 Task: Create a sub task Release to Production / Go Live for the task  Create a new online platform for online personal styling services in the project BitSoft , assign it to team member softage.4@softage.net and update the status of the sub task to  Completed , set the priority of the sub task to High
Action: Mouse moved to (609, 434)
Screenshot: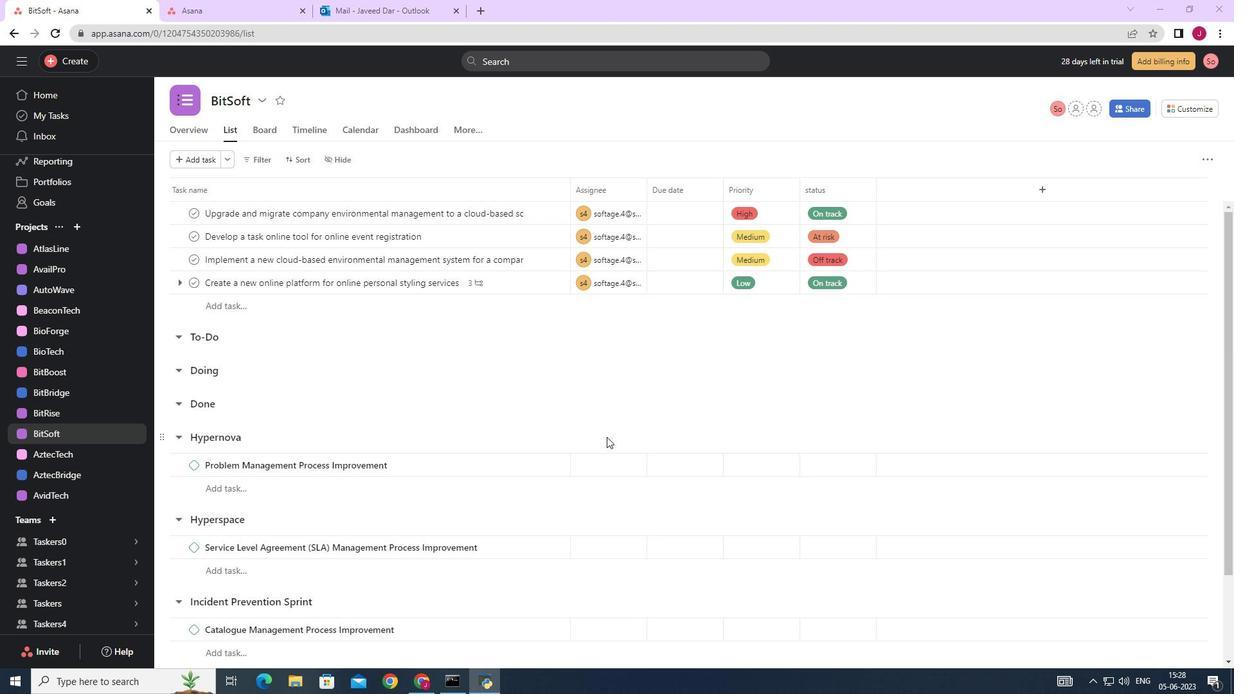 
Action: Mouse scrolled (609, 434) with delta (0, 0)
Screenshot: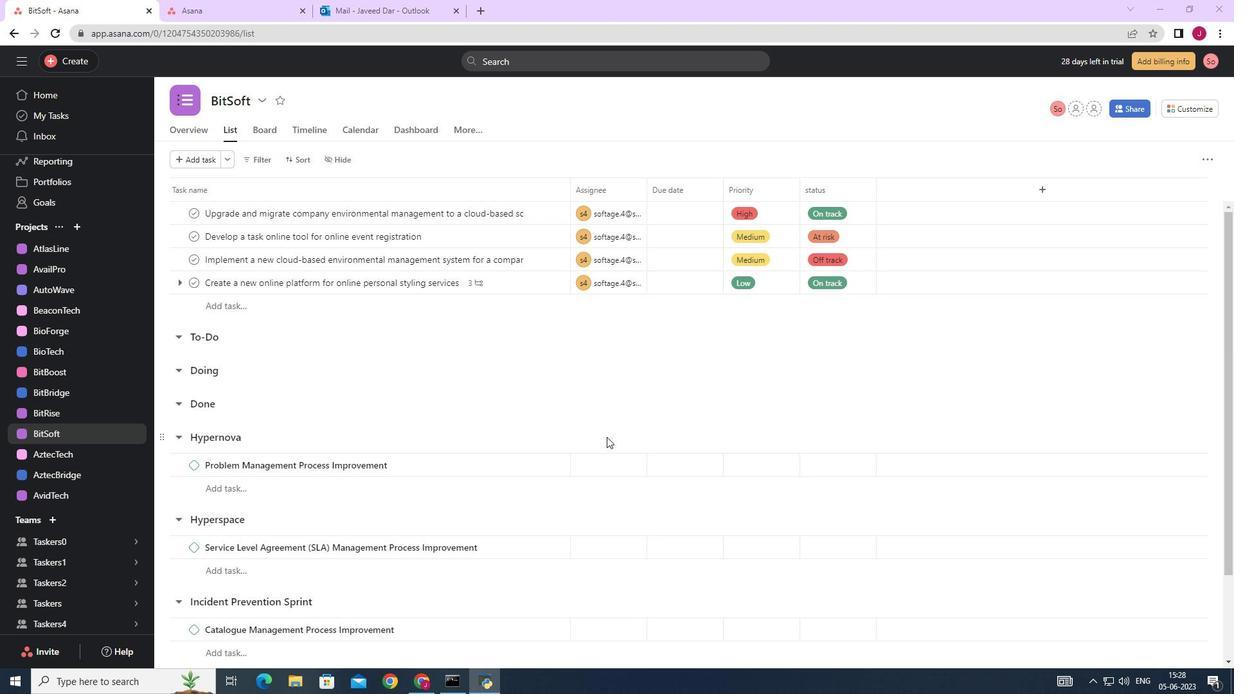 
Action: Mouse scrolled (609, 434) with delta (0, 0)
Screenshot: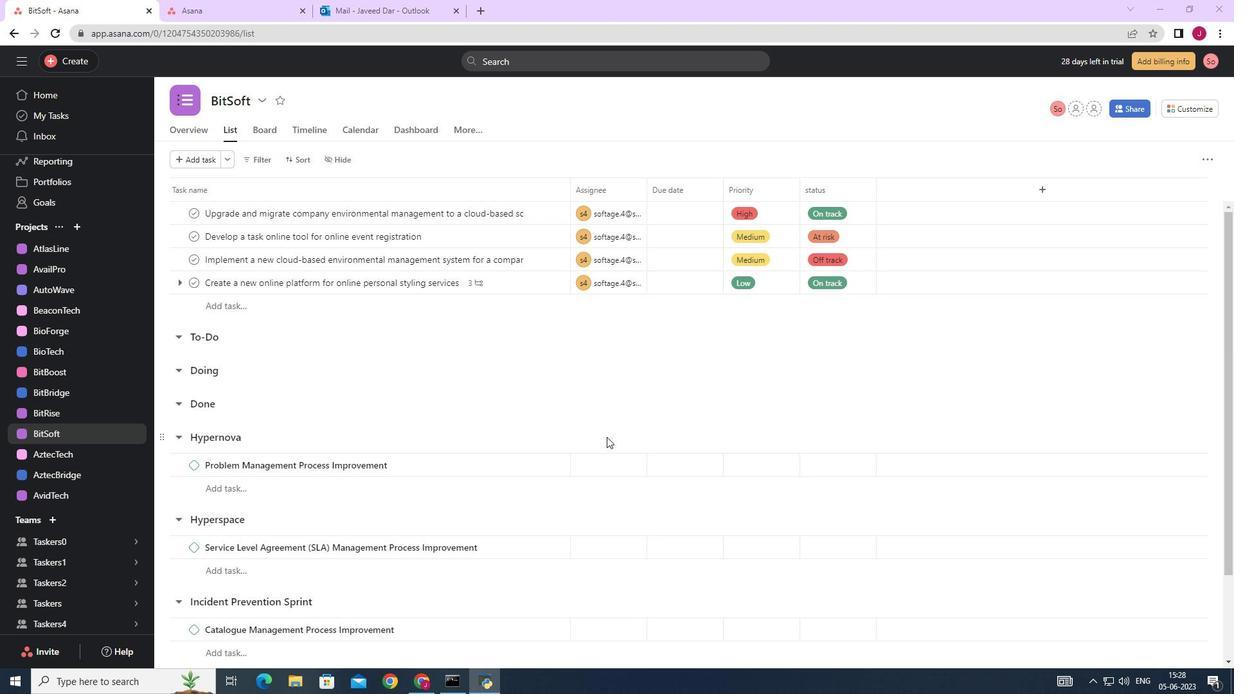 
Action: Mouse scrolled (609, 434) with delta (0, 0)
Screenshot: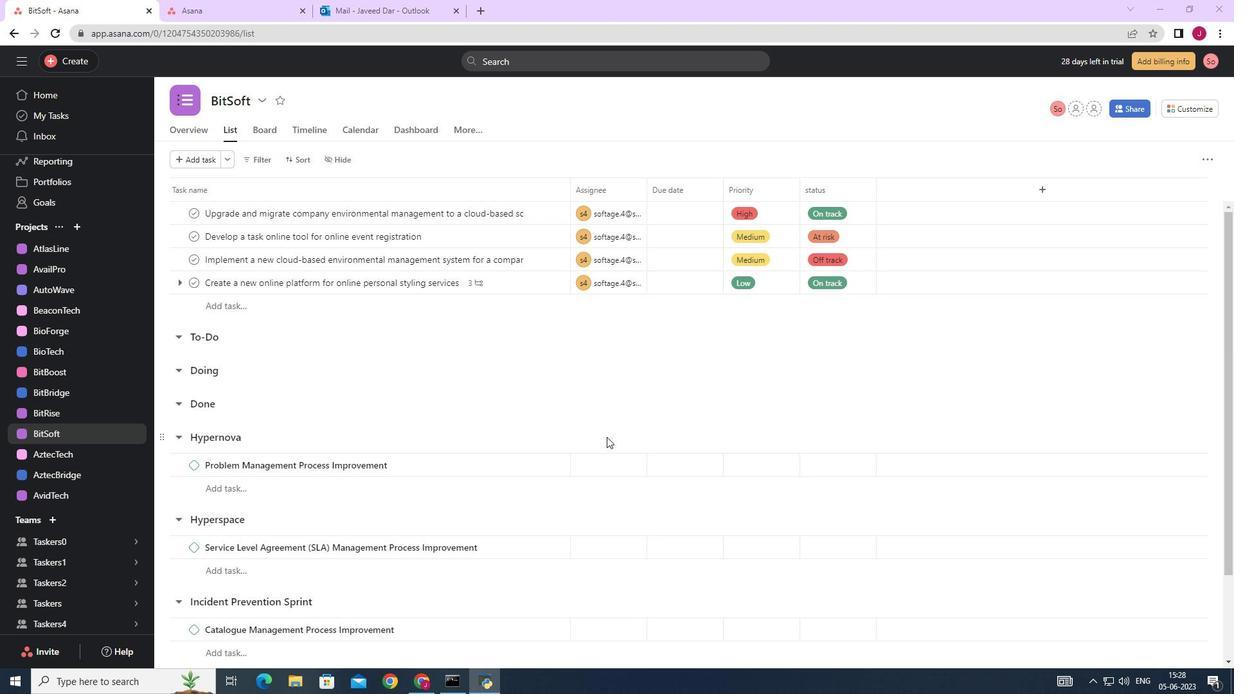 
Action: Mouse scrolled (609, 434) with delta (0, 0)
Screenshot: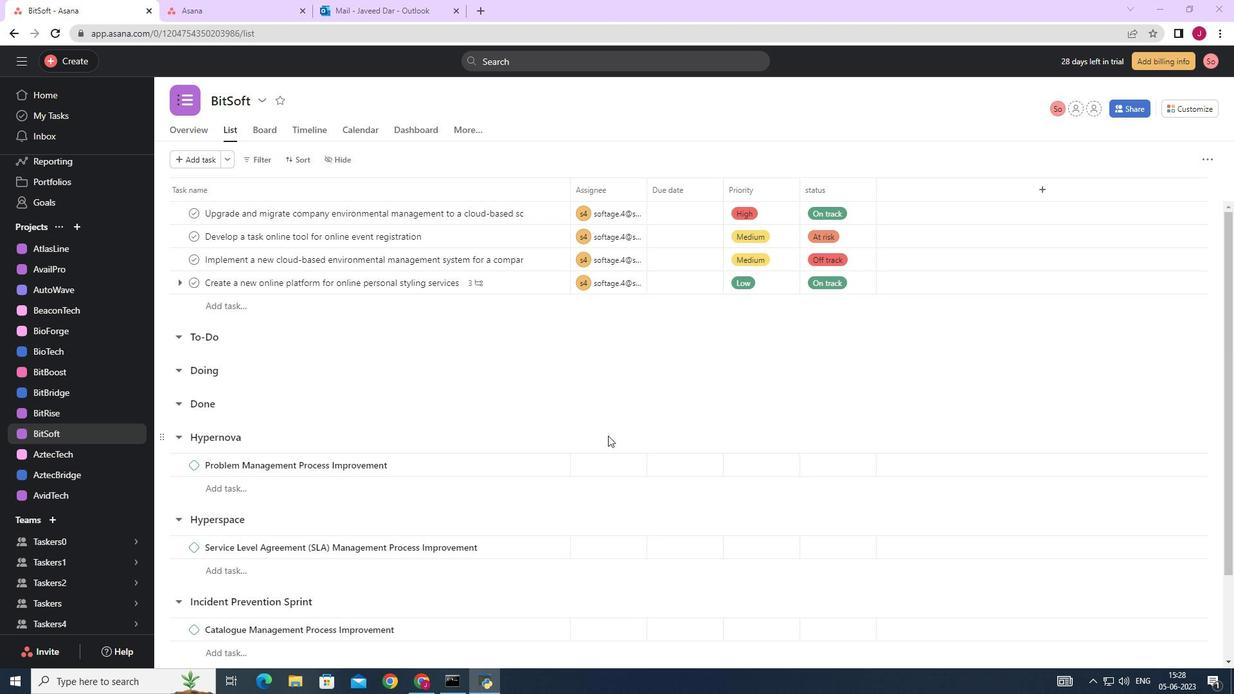 
Action: Mouse moved to (604, 430)
Screenshot: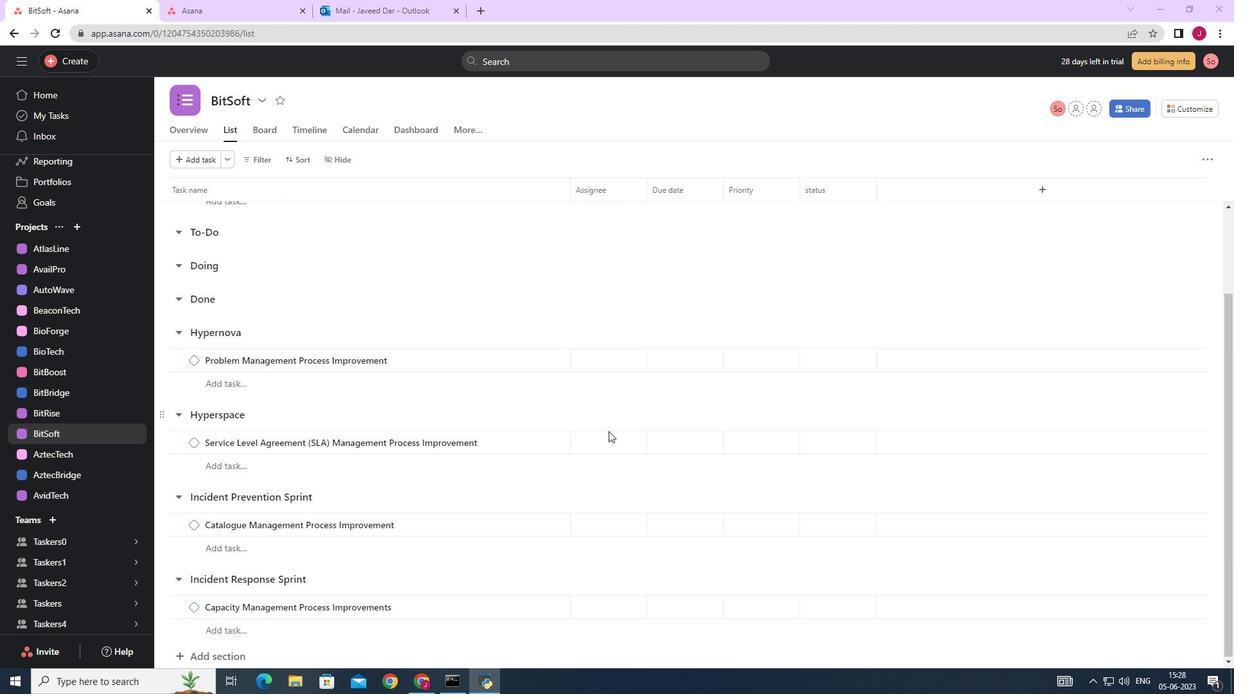 
Action: Mouse scrolled (604, 430) with delta (0, 0)
Screenshot: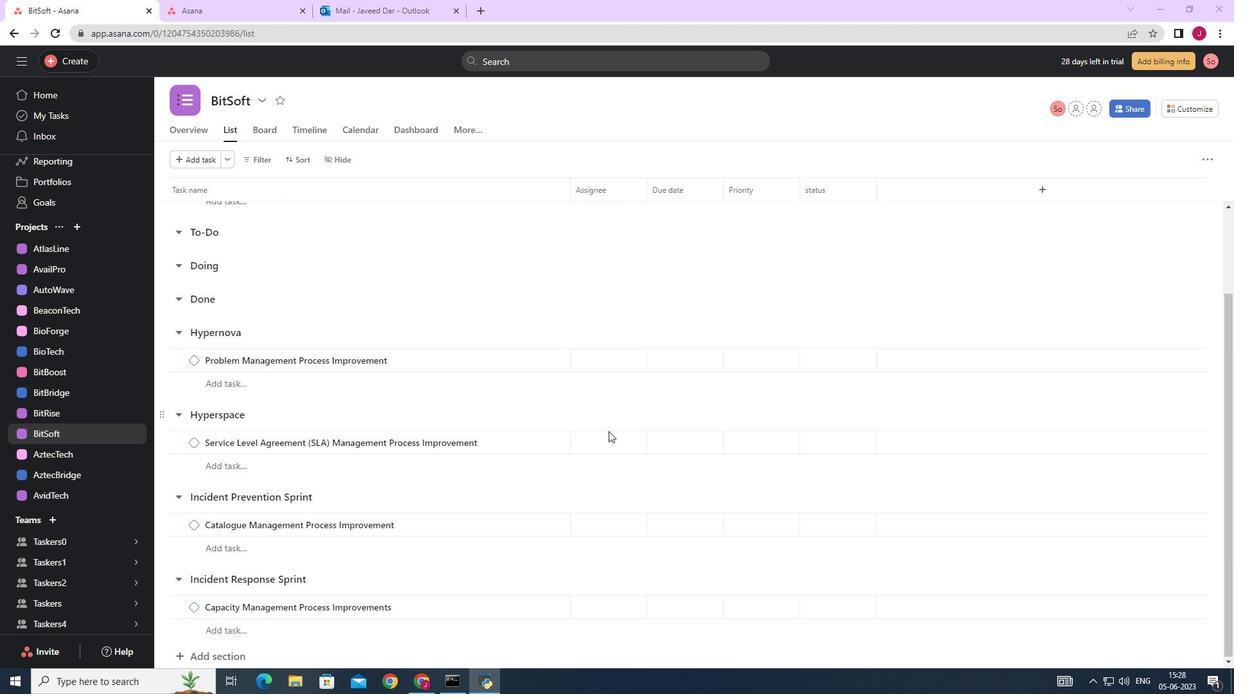 
Action: Mouse moved to (603, 430)
Screenshot: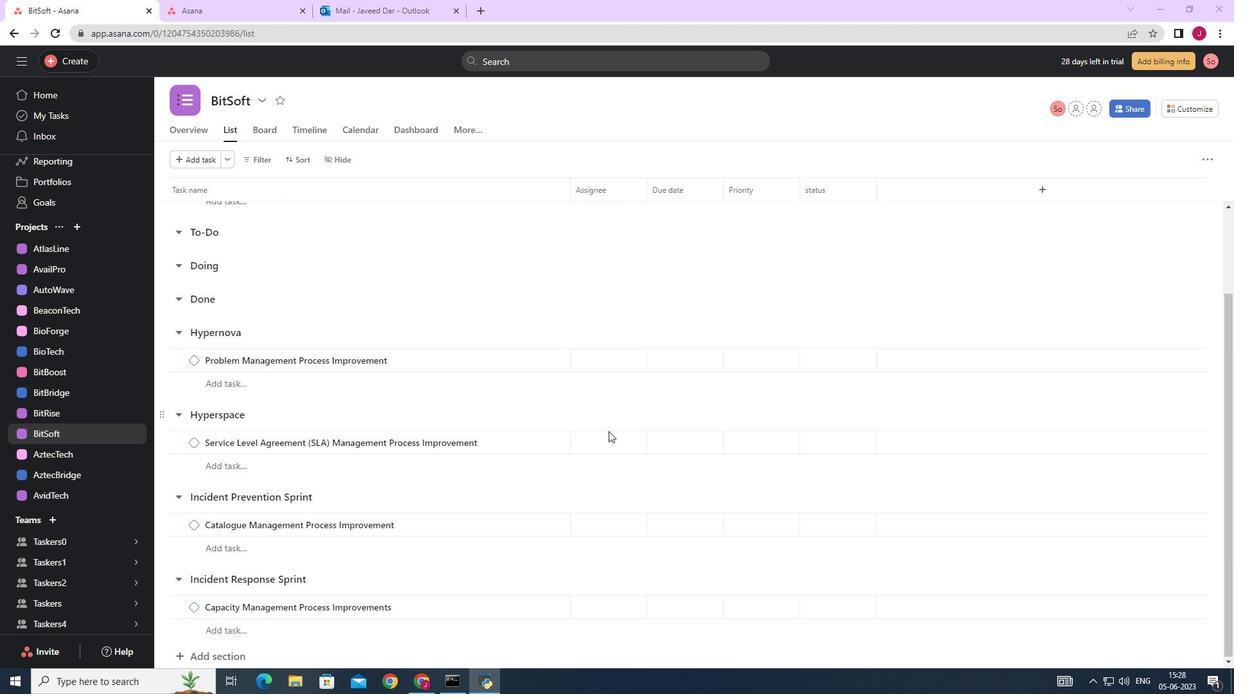 
Action: Mouse scrolled (603, 430) with delta (0, 0)
Screenshot: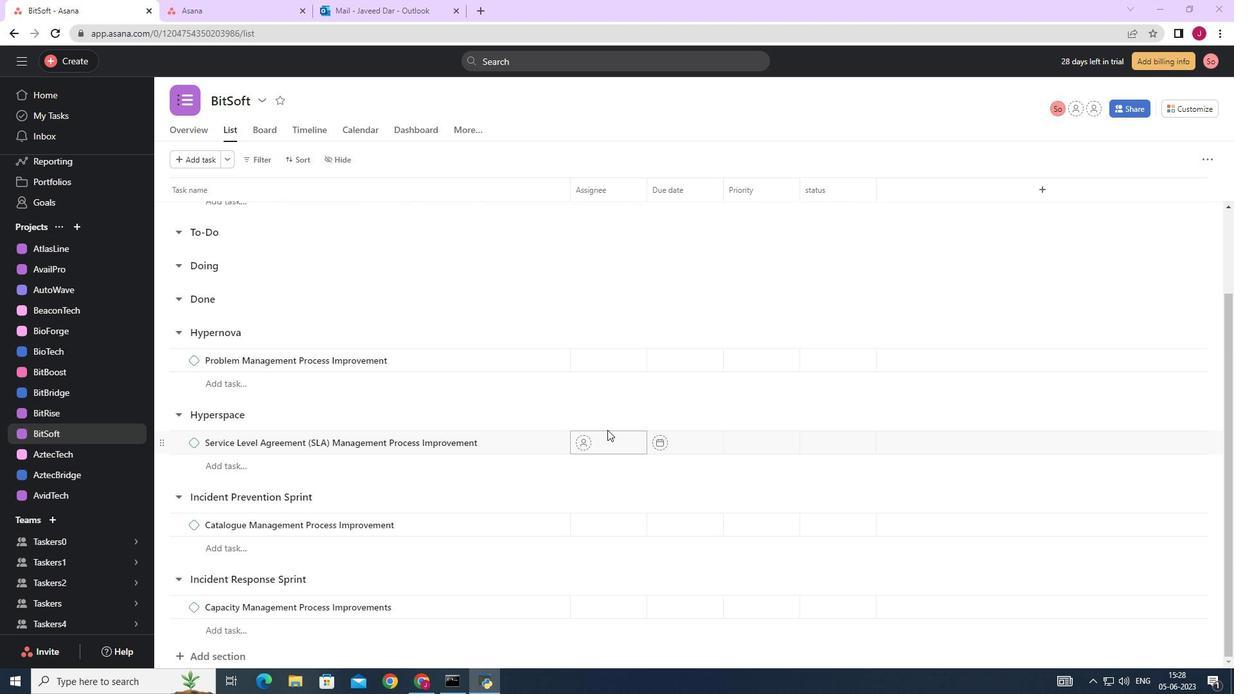 
Action: Mouse moved to (602, 429)
Screenshot: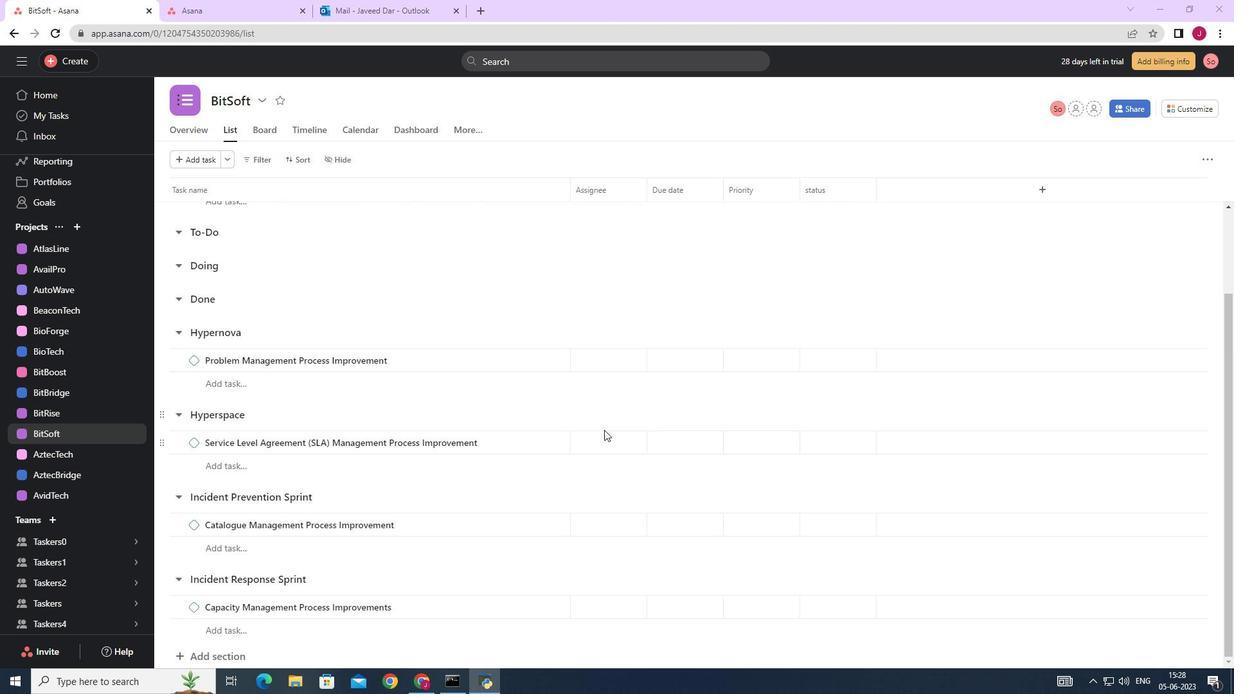 
Action: Mouse scrolled (603, 430) with delta (0, 0)
Screenshot: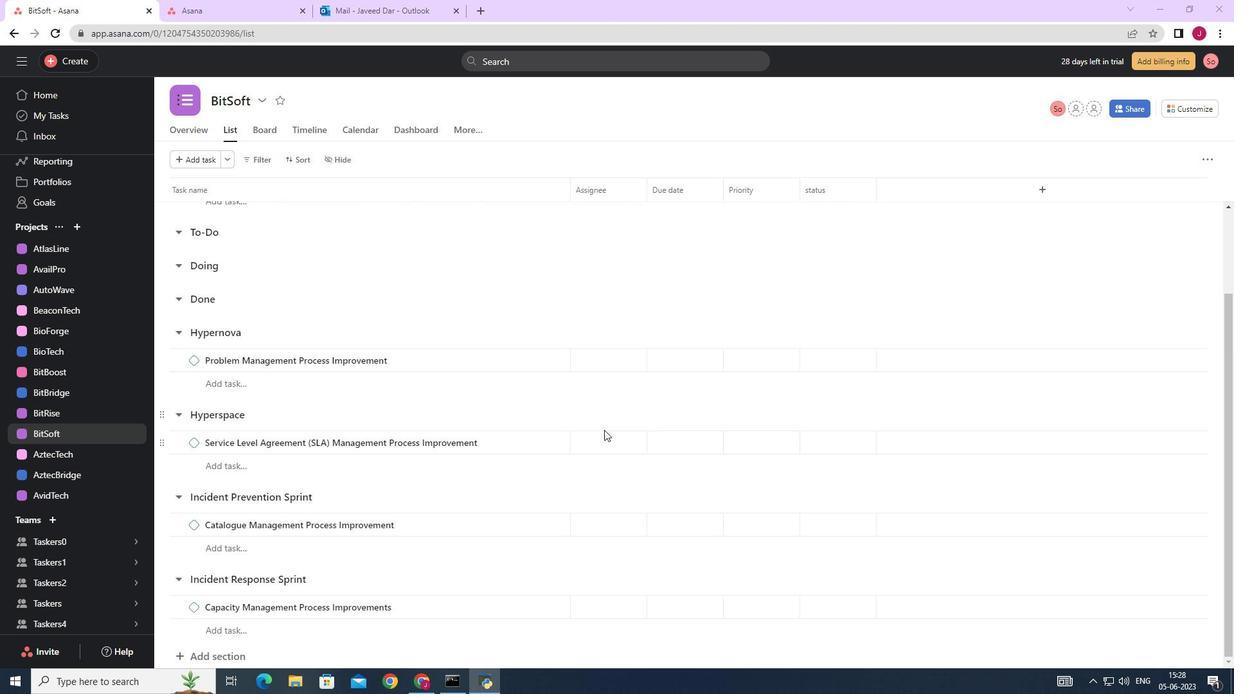 
Action: Mouse moved to (599, 425)
Screenshot: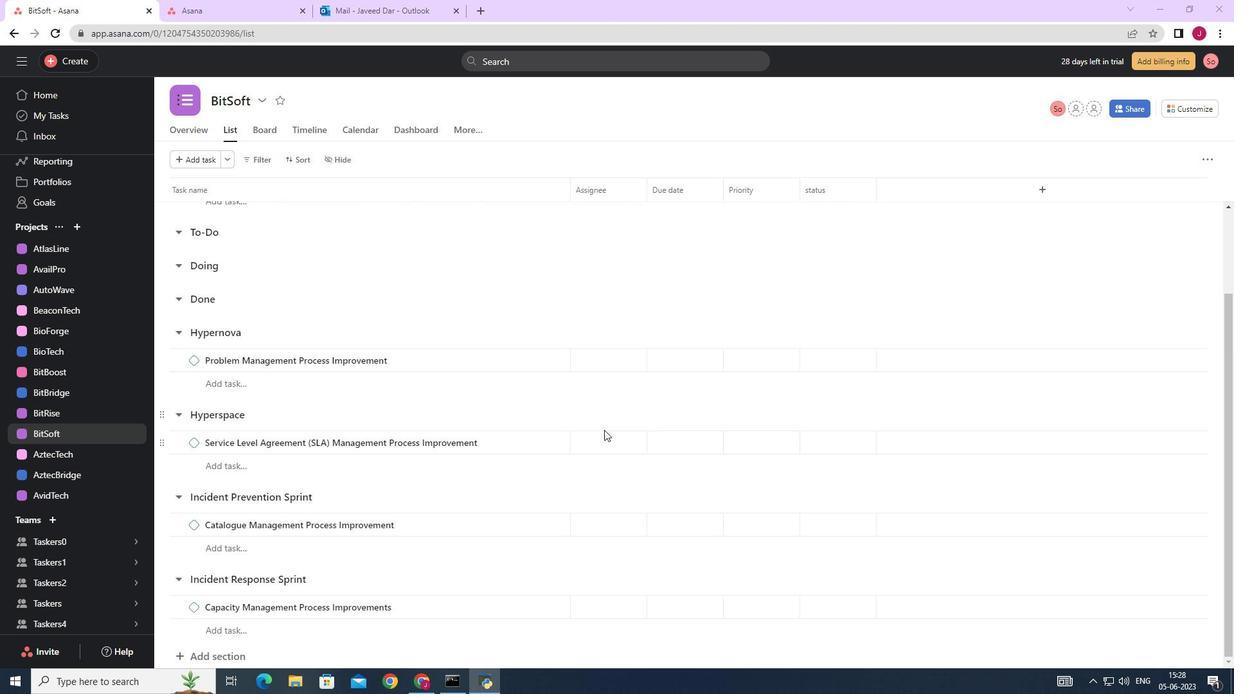 
Action: Mouse scrolled (600, 428) with delta (0, 0)
Screenshot: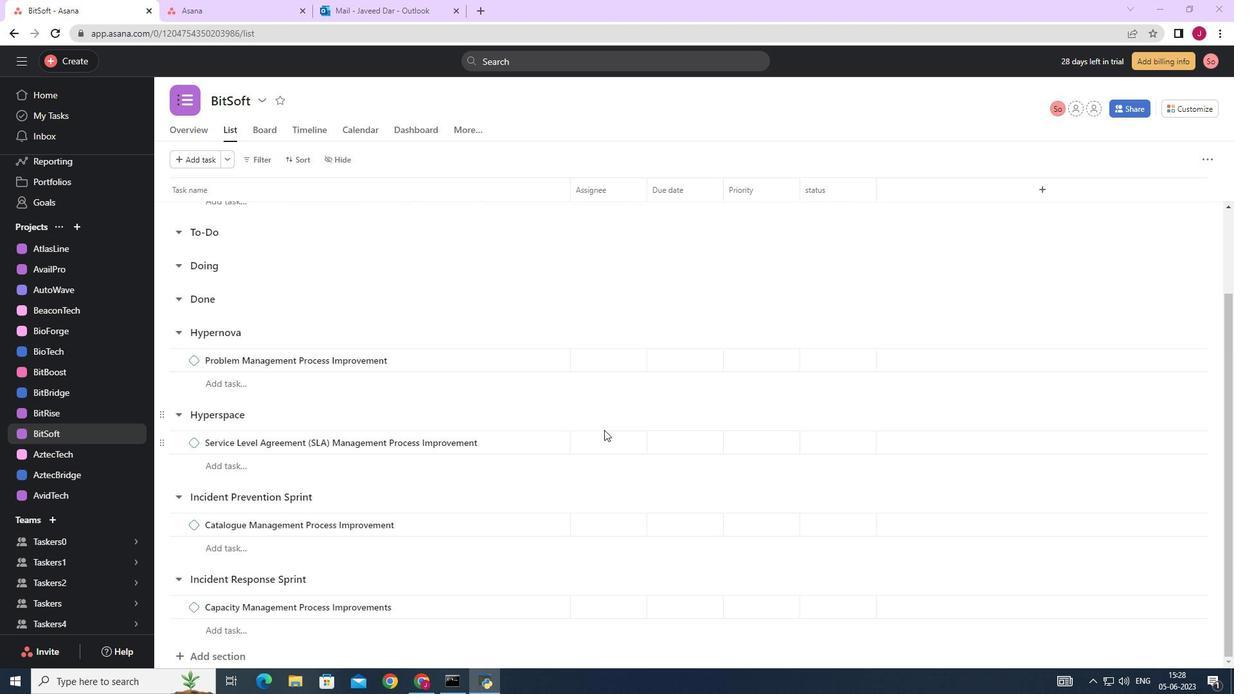 
Action: Mouse moved to (518, 281)
Screenshot: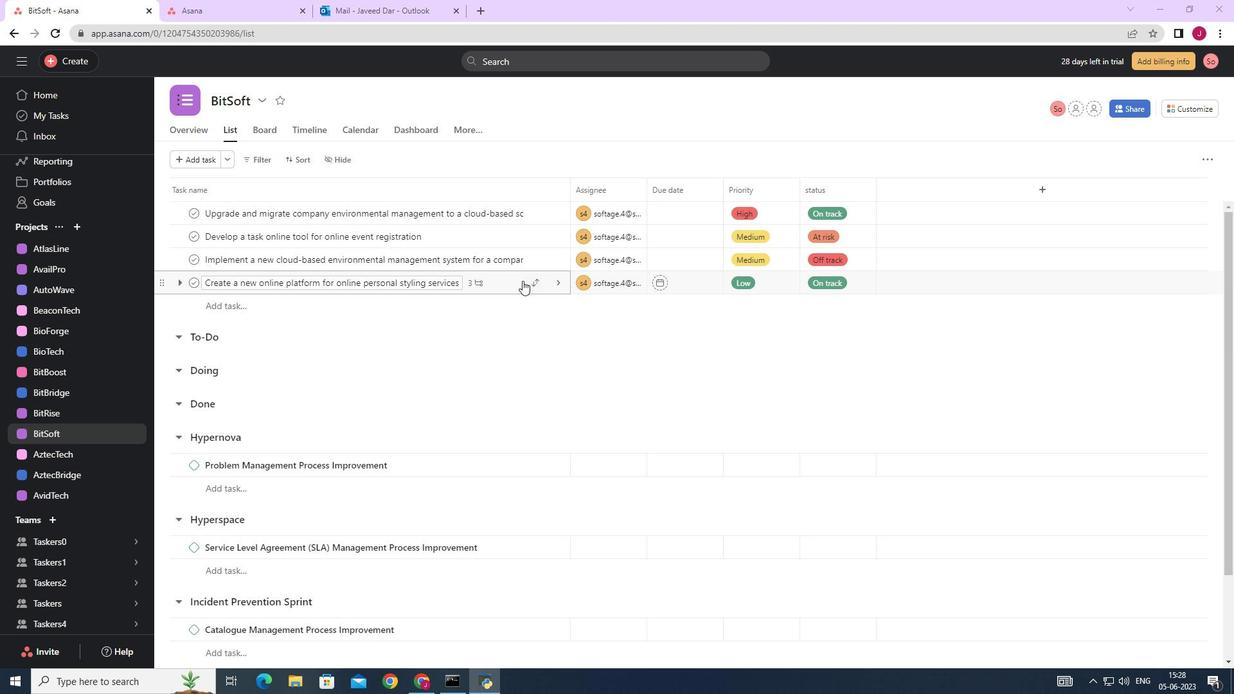 
Action: Mouse pressed left at (518, 281)
Screenshot: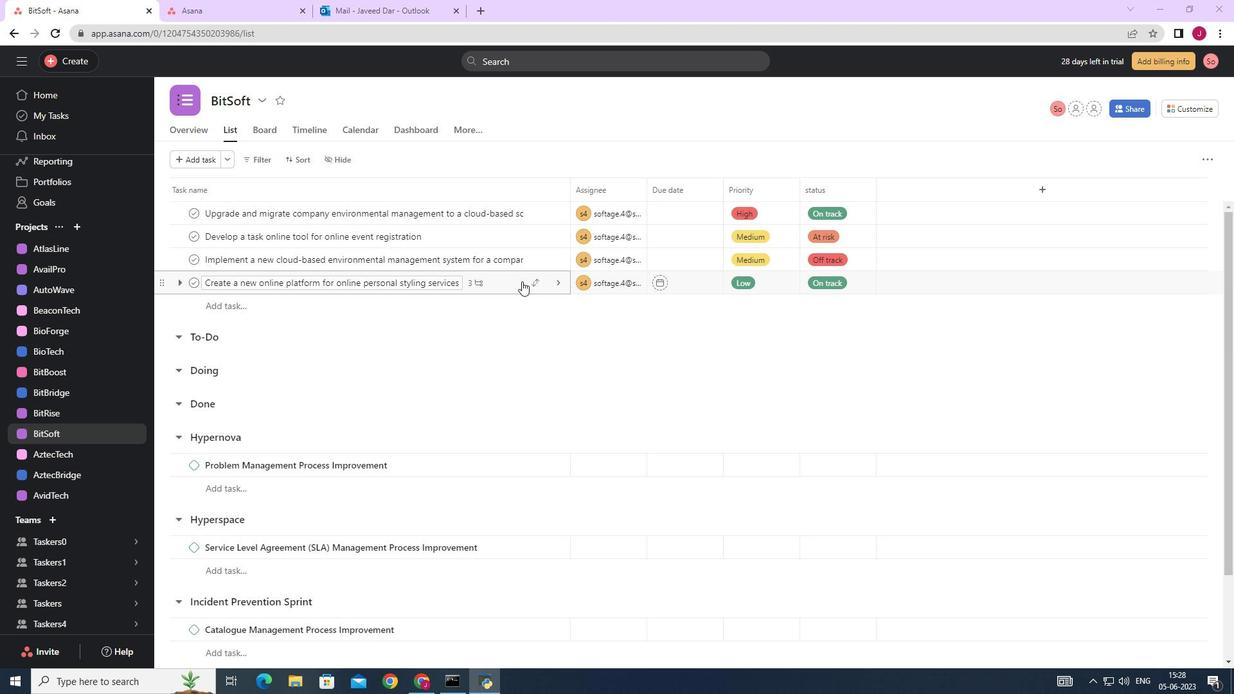 
Action: Mouse moved to (923, 467)
Screenshot: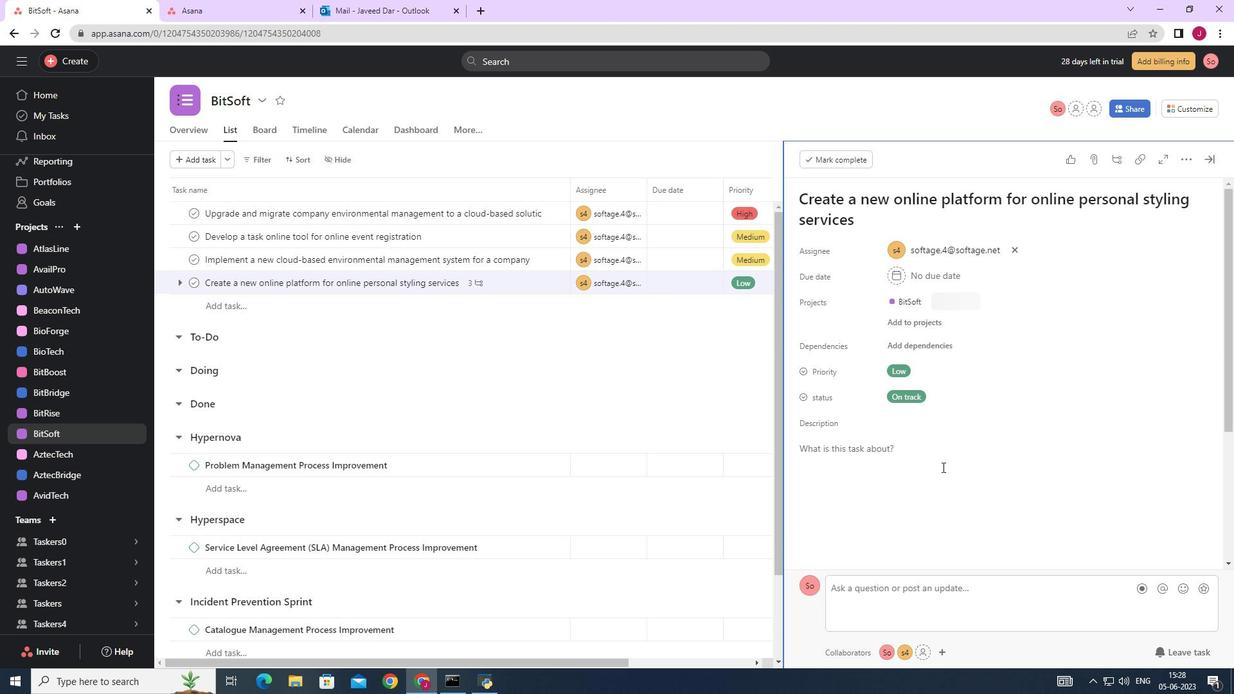 
Action: Mouse scrolled (924, 466) with delta (0, 0)
Screenshot: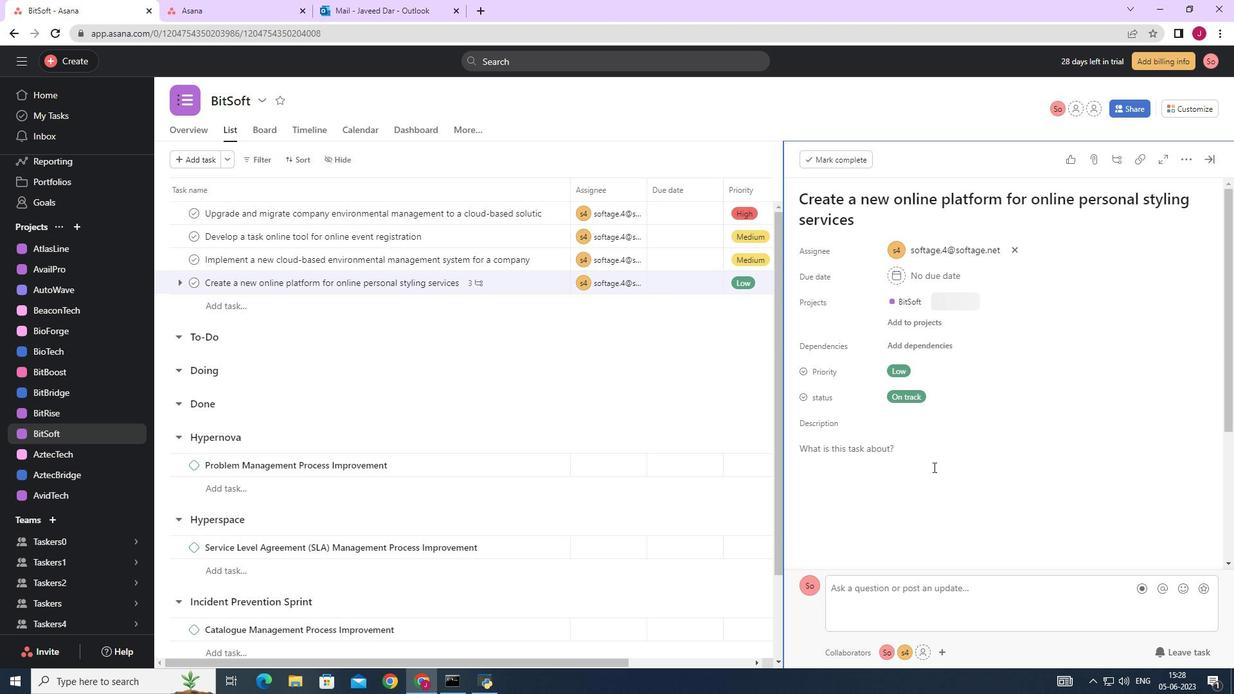 
Action: Mouse moved to (922, 467)
Screenshot: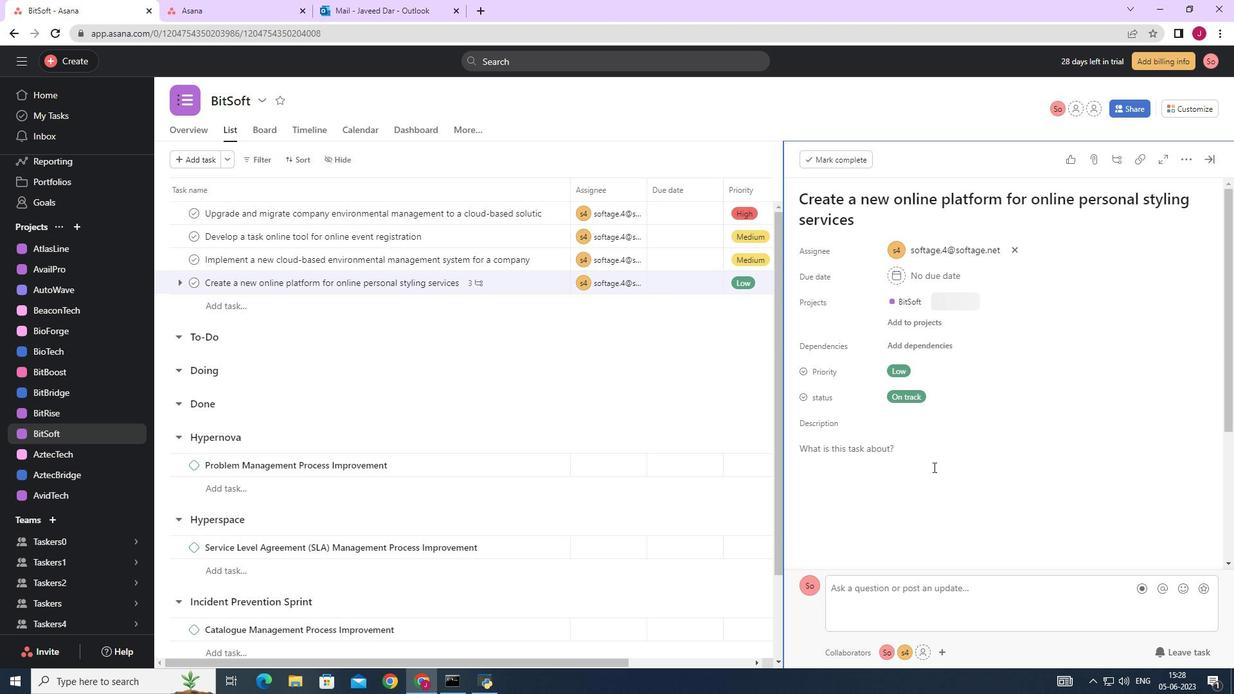 
Action: Mouse scrolled (922, 466) with delta (0, 0)
Screenshot: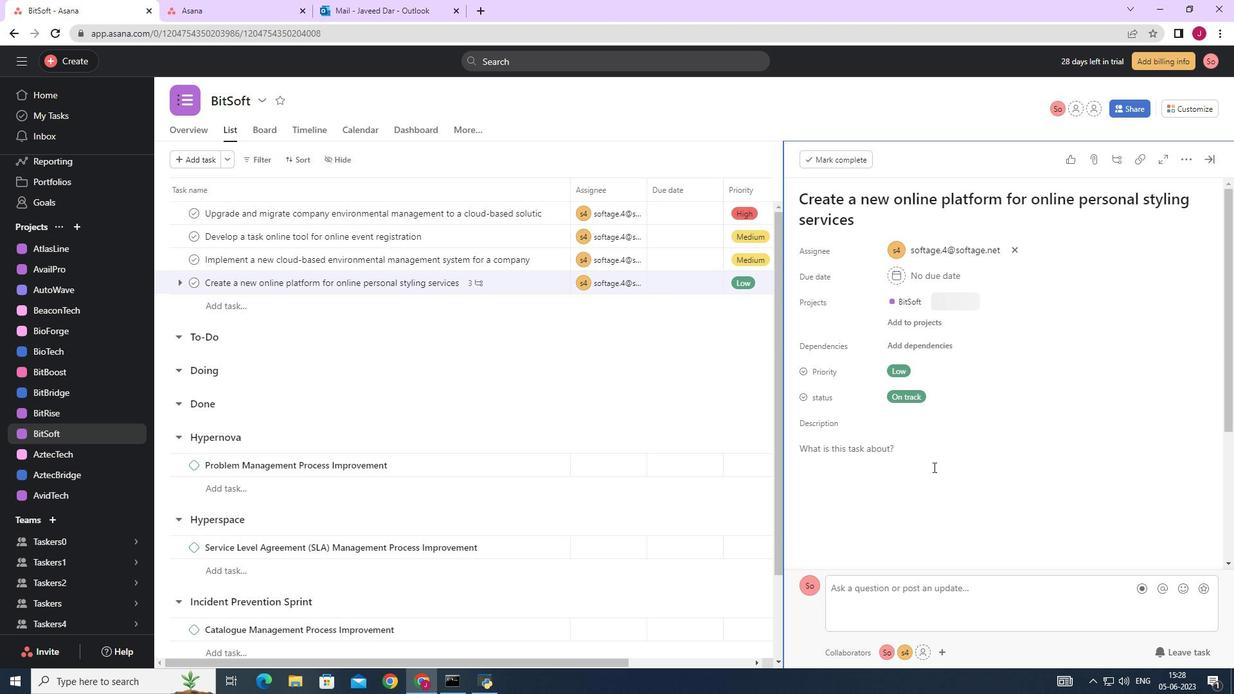 
Action: Mouse scrolled (922, 466) with delta (0, 0)
Screenshot: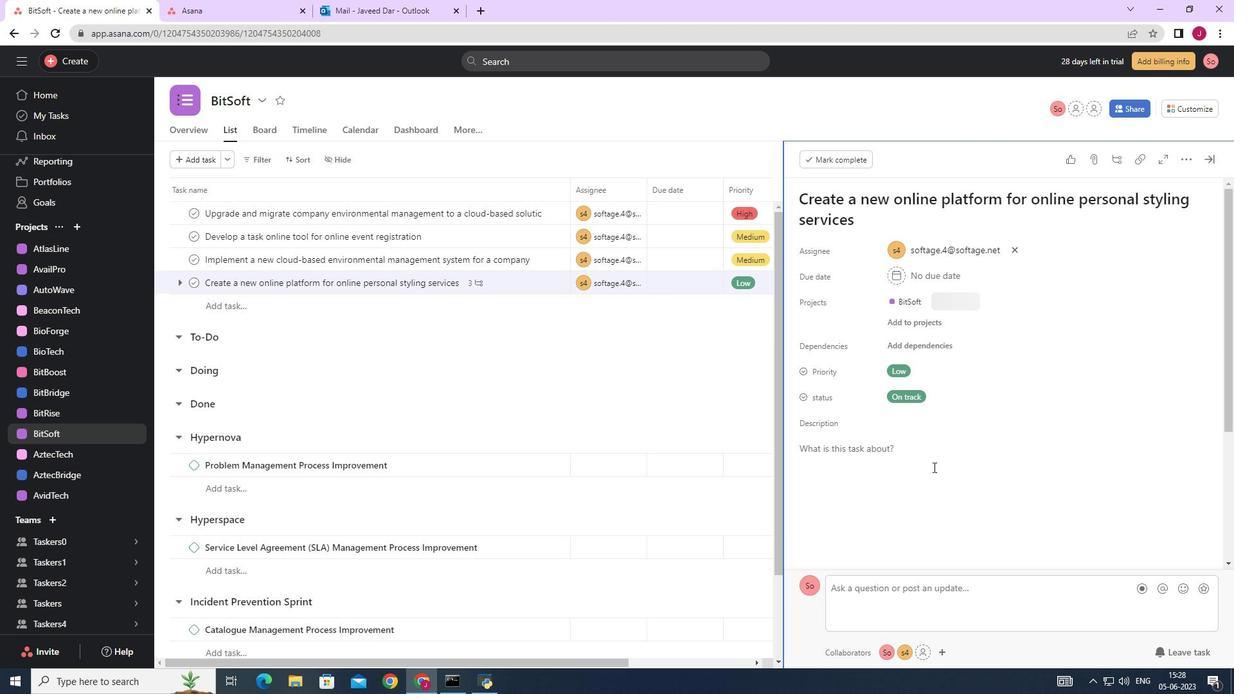 
Action: Mouse scrolled (922, 466) with delta (0, 0)
Screenshot: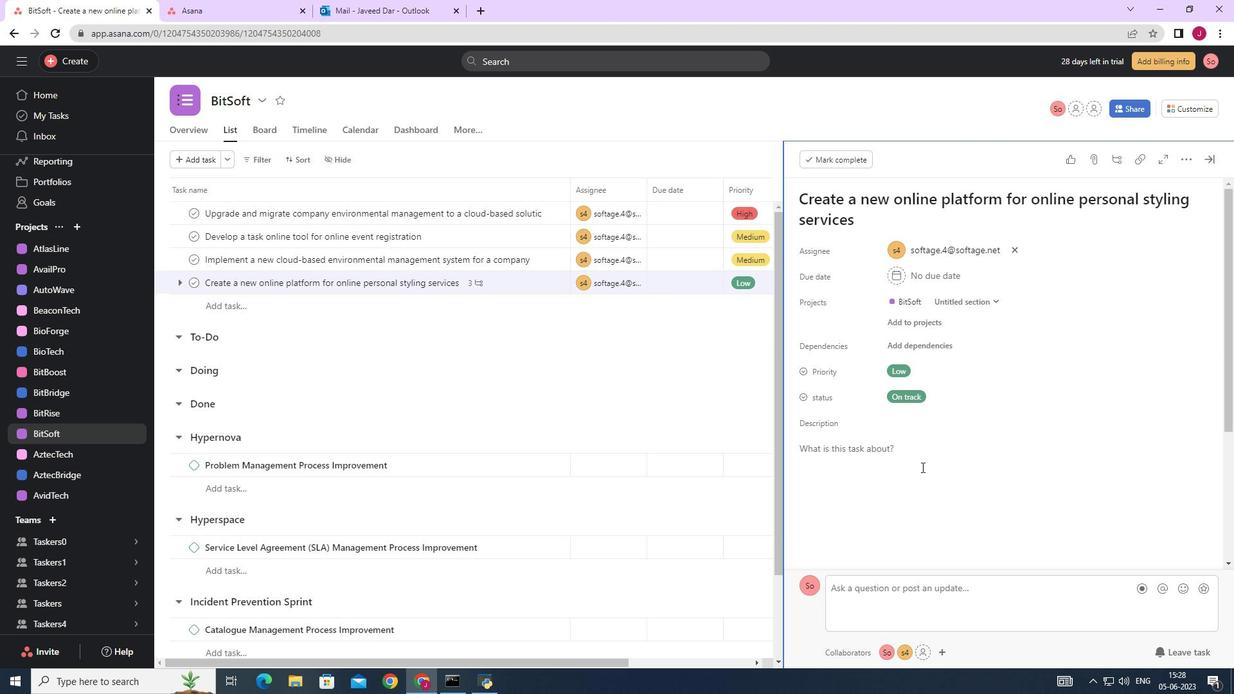 
Action: Mouse moved to (884, 448)
Screenshot: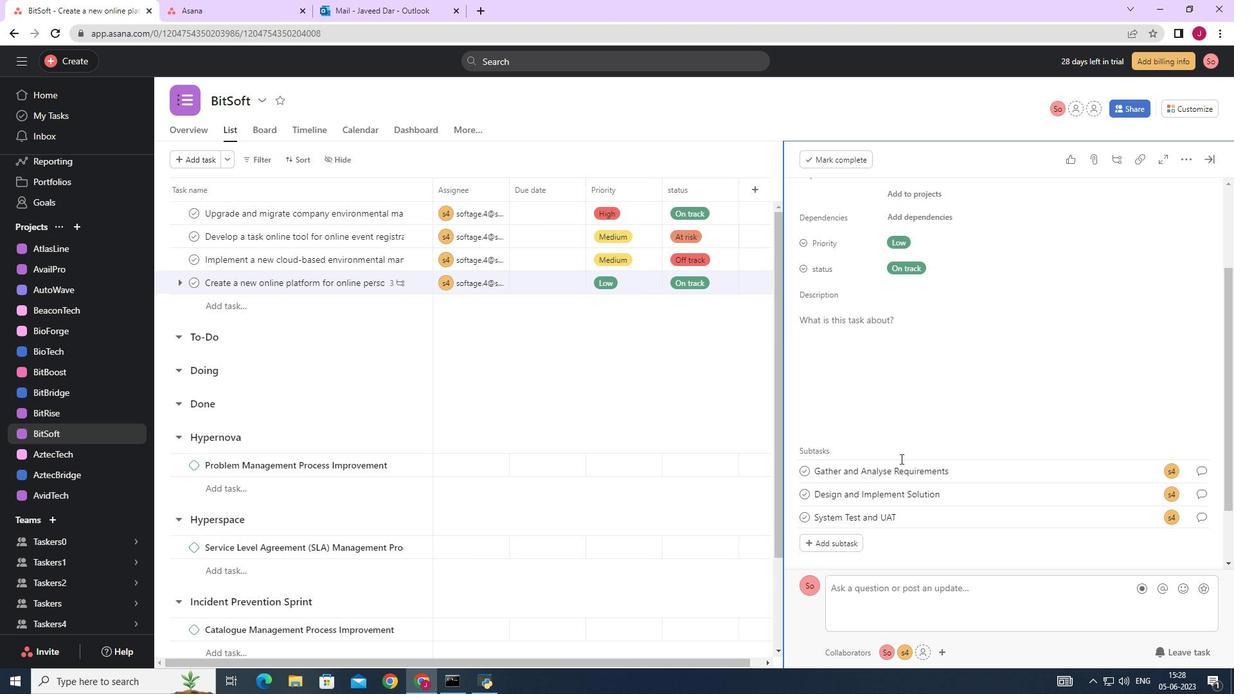 
Action: Mouse scrolled (884, 448) with delta (0, 0)
Screenshot: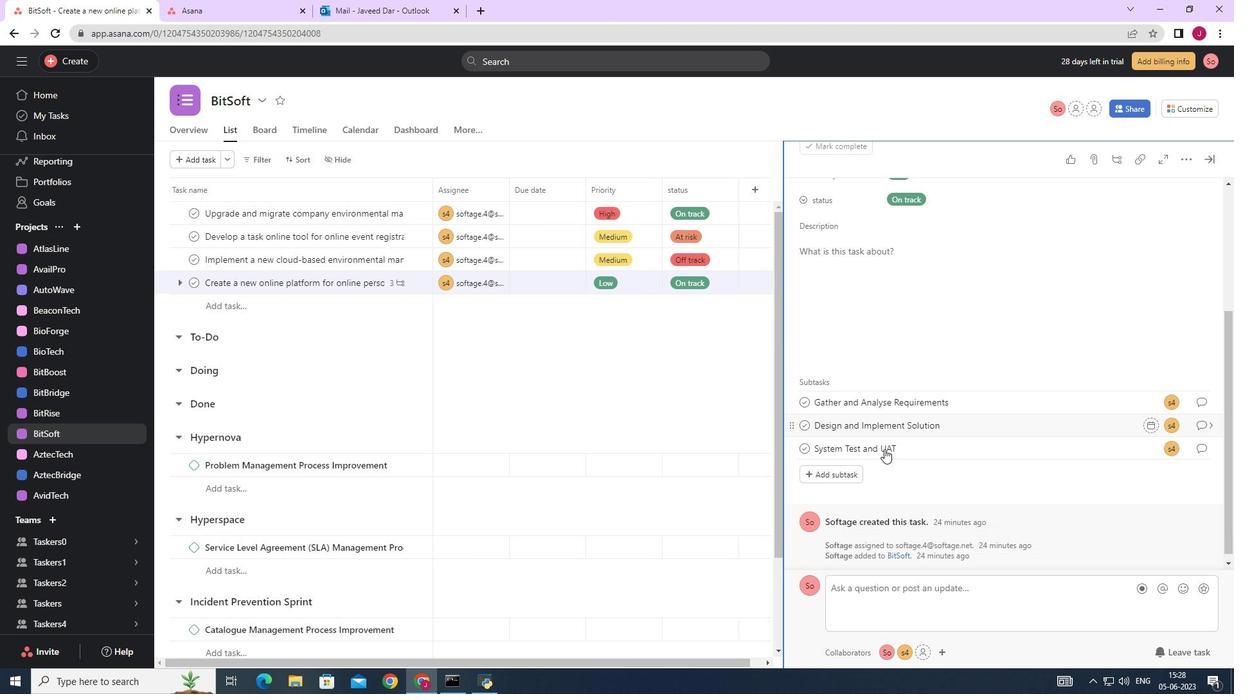 
Action: Mouse scrolled (884, 448) with delta (0, 0)
Screenshot: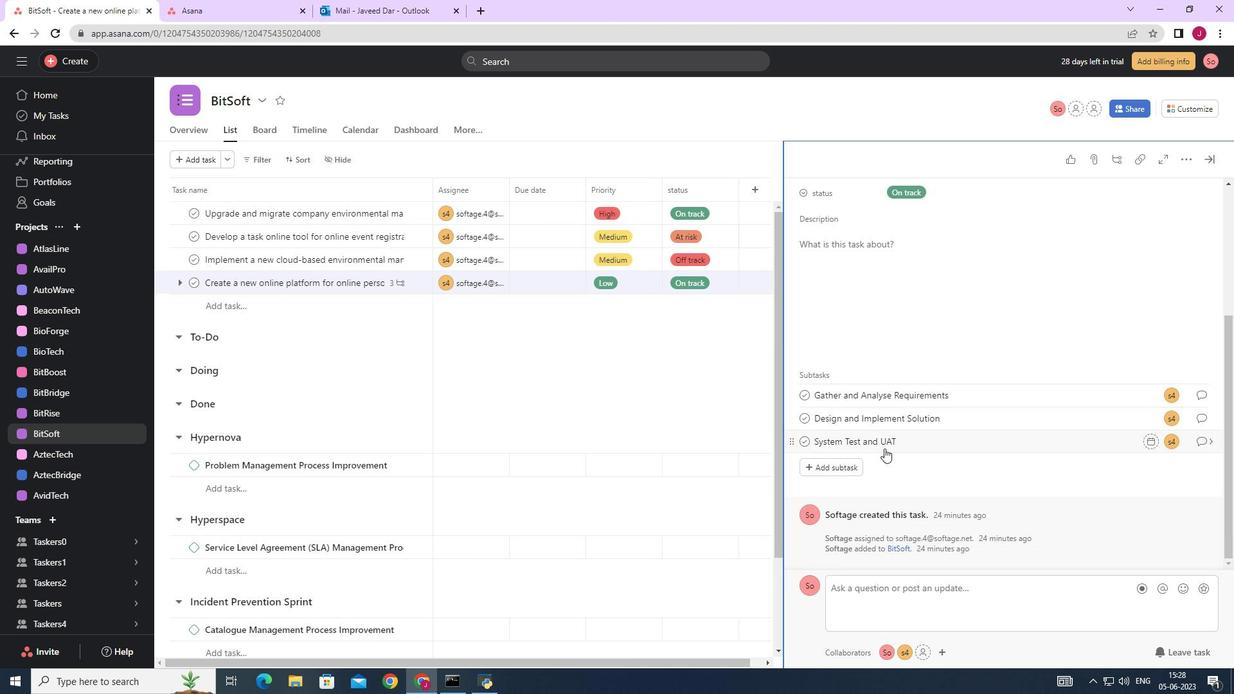 
Action: Mouse scrolled (884, 448) with delta (0, 0)
Screenshot: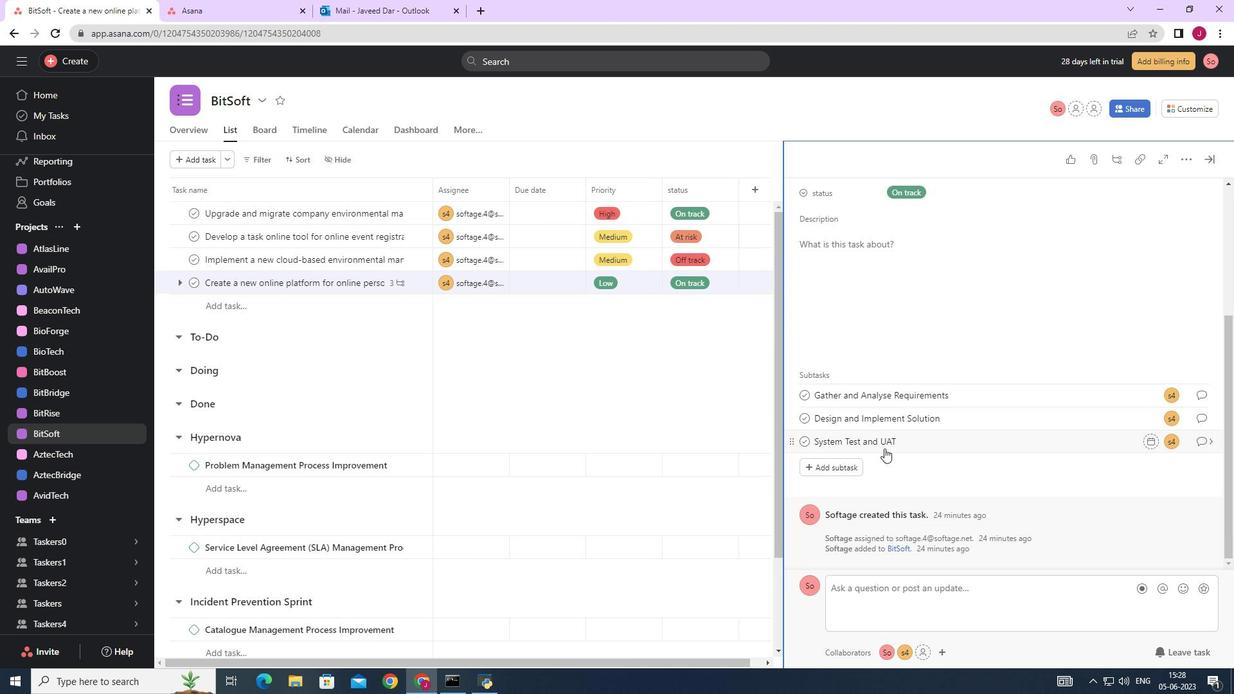 
Action: Mouse moved to (842, 463)
Screenshot: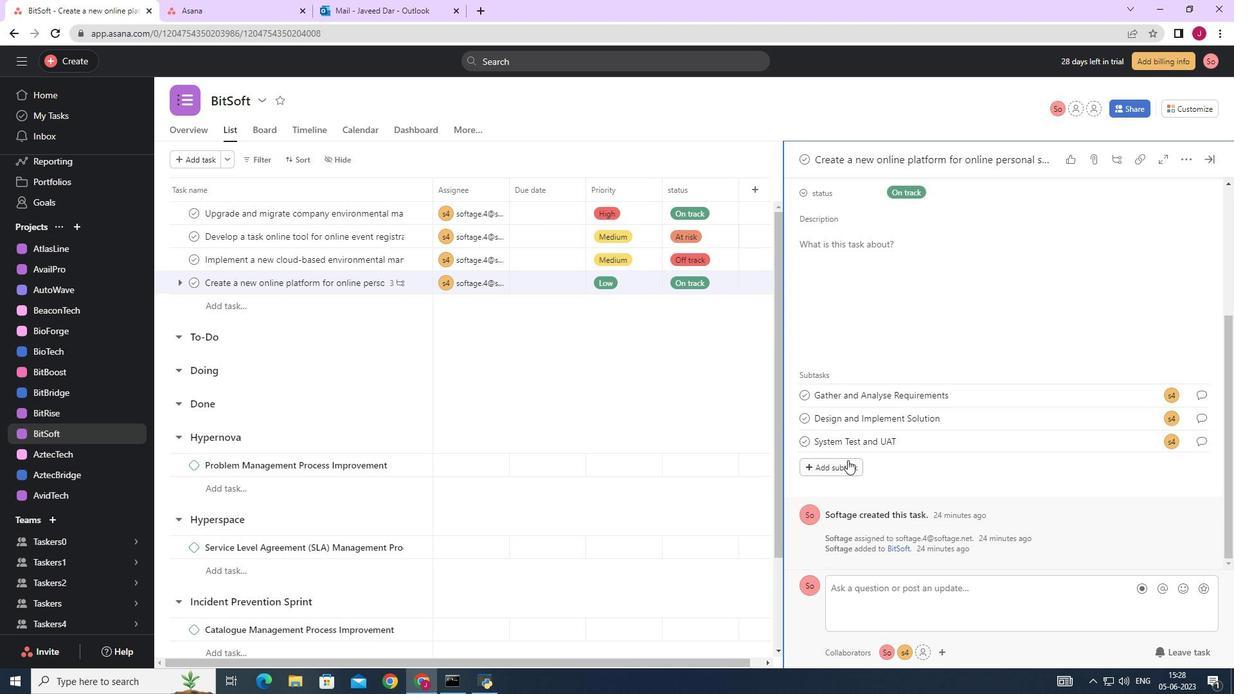
Action: Mouse pressed left at (842, 463)
Screenshot: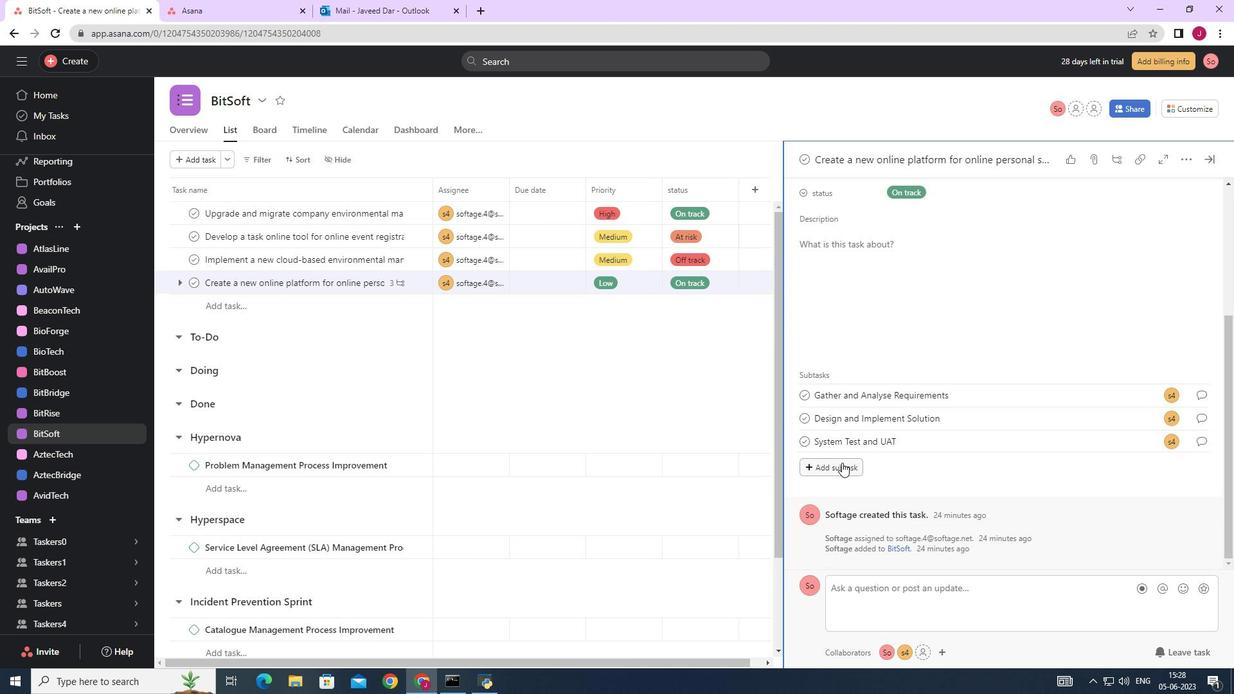 
Action: Mouse moved to (844, 433)
Screenshot: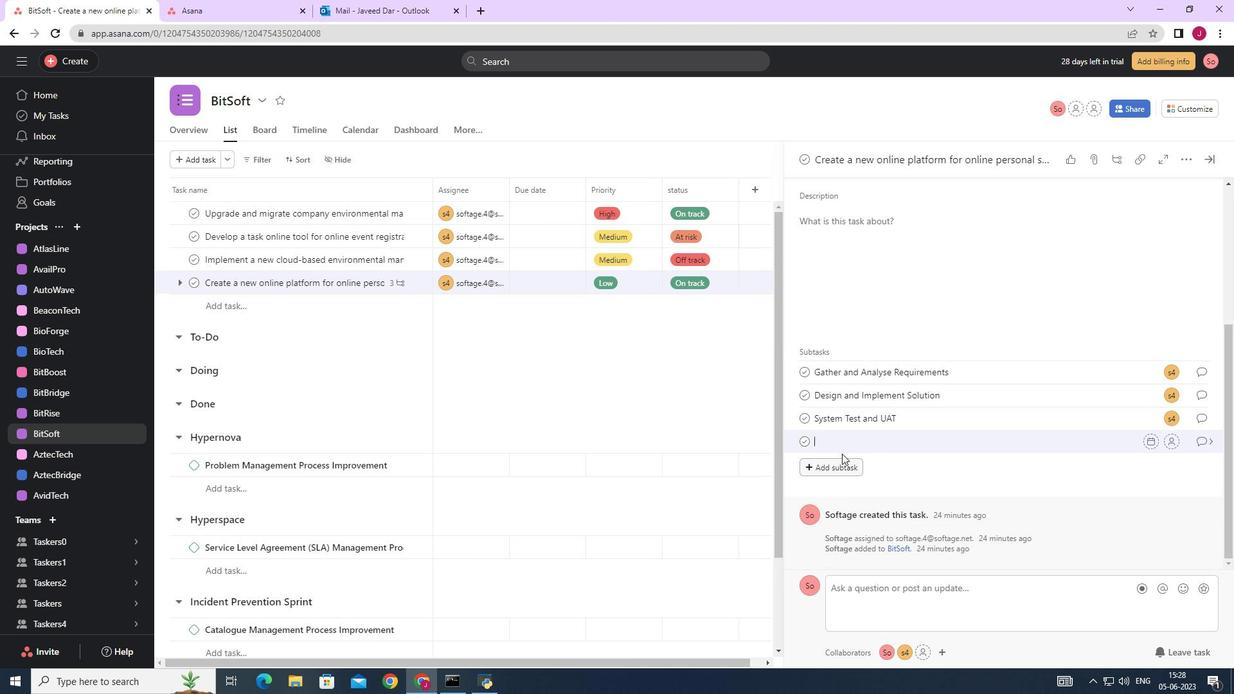 
Action: Key pressed <Key.caps_lock><Key.caps_lock>r<Key.caps_lock>ELEASE<Key.space>TO<Key.space>PRODUCTION<Key.space>/<Key.space><Key.caps_lock>g<Key.caps_lock>O<Key.space><Key.caps_lock>l<Key.caps_lock>IVE
Screenshot: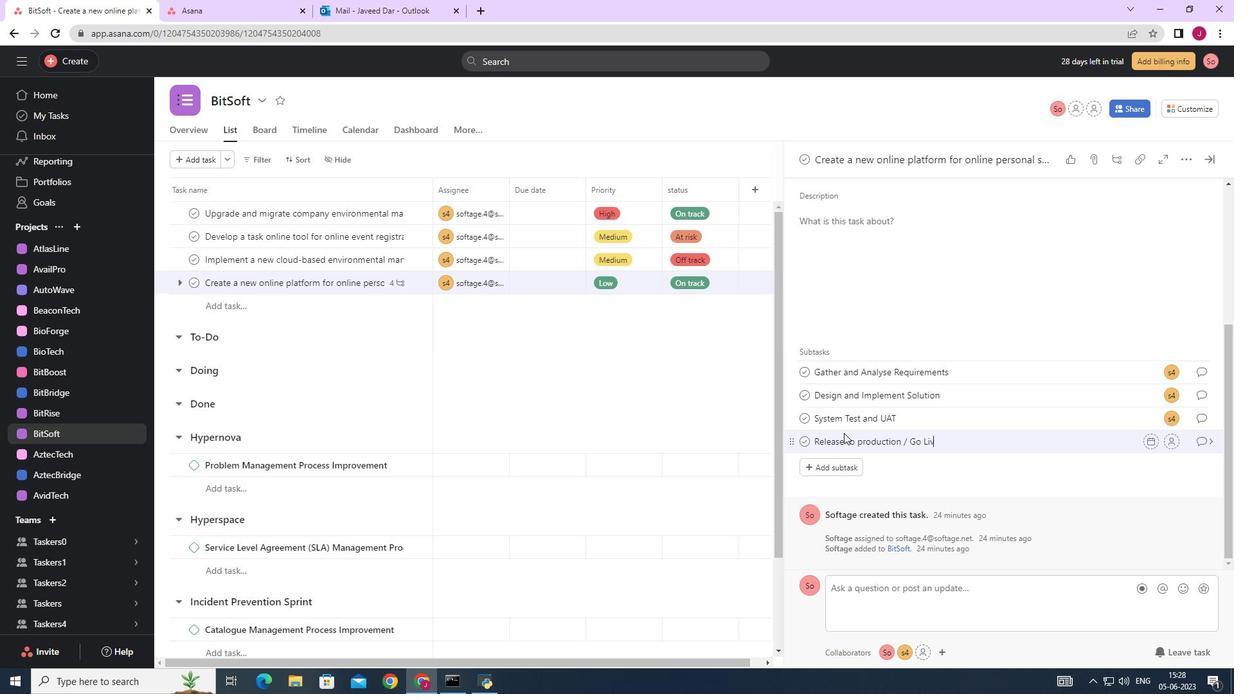 
Action: Mouse moved to (1170, 442)
Screenshot: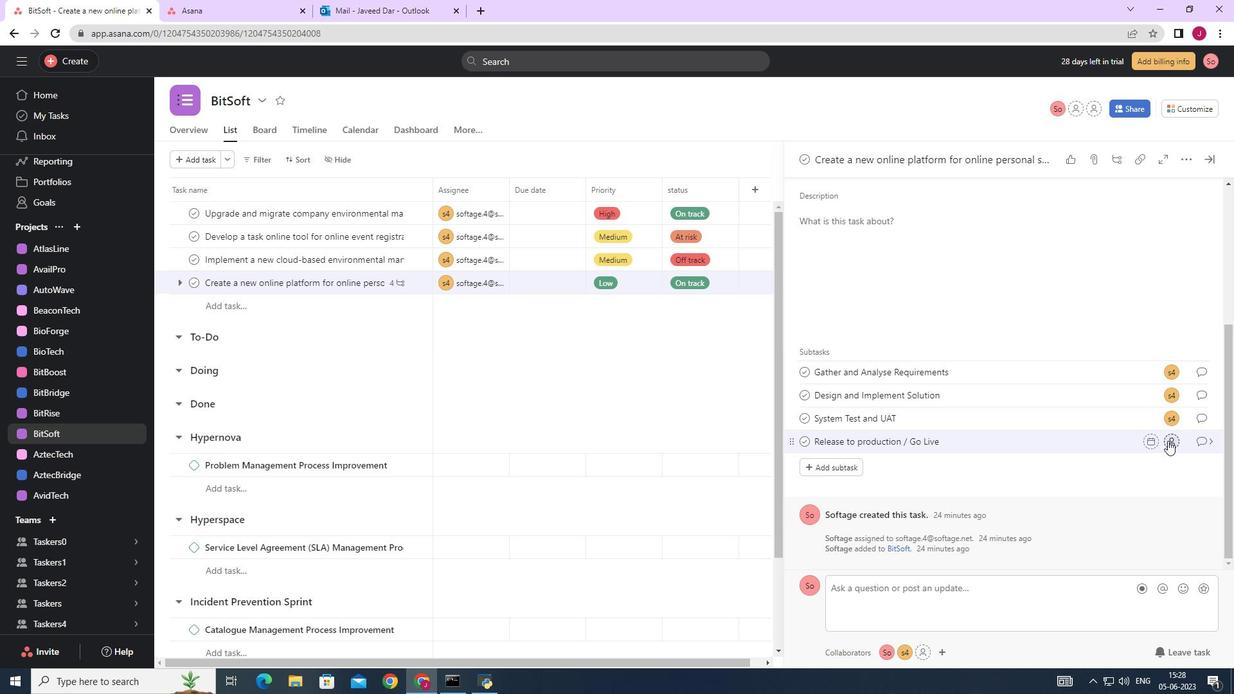 
Action: Mouse pressed left at (1170, 442)
Screenshot: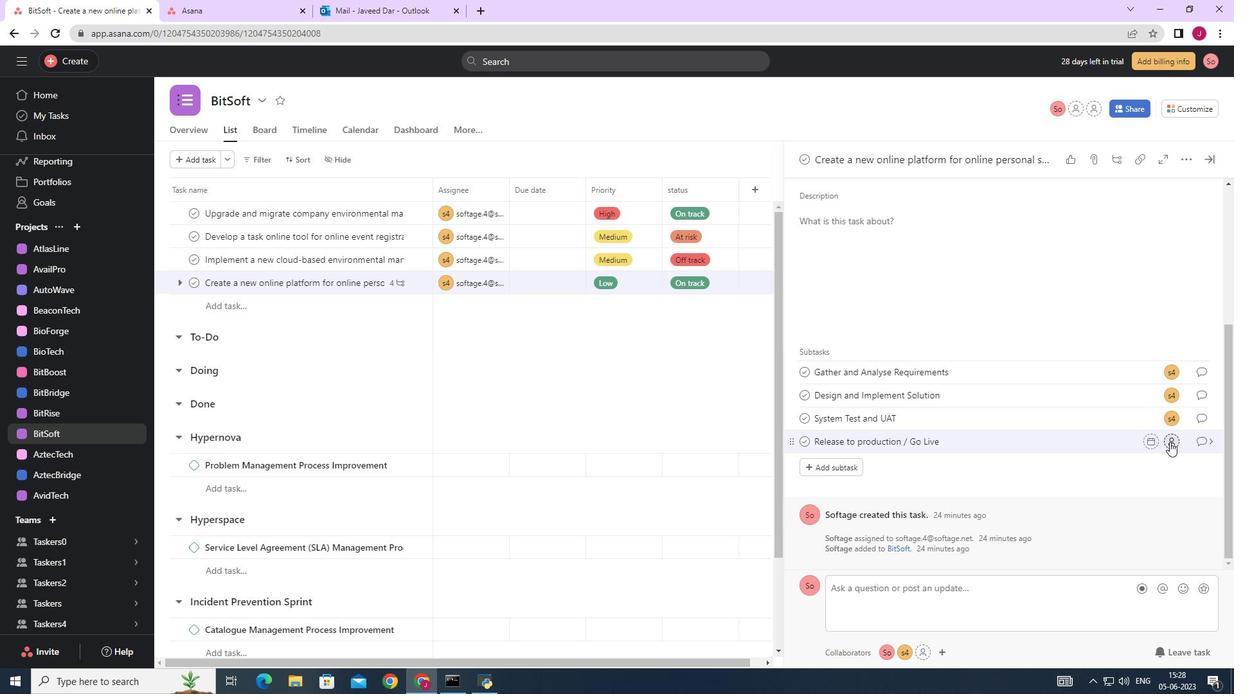 
Action: Mouse moved to (974, 457)
Screenshot: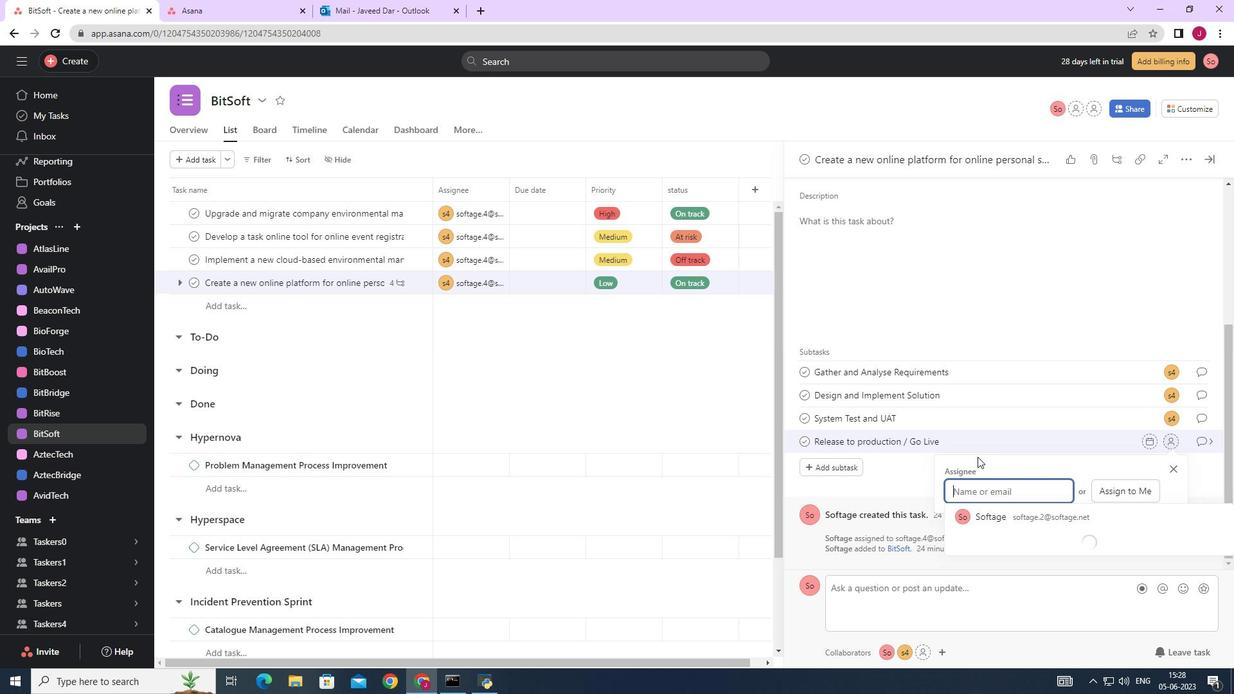 
Action: Key pressed SOFTAGE.4
Screenshot: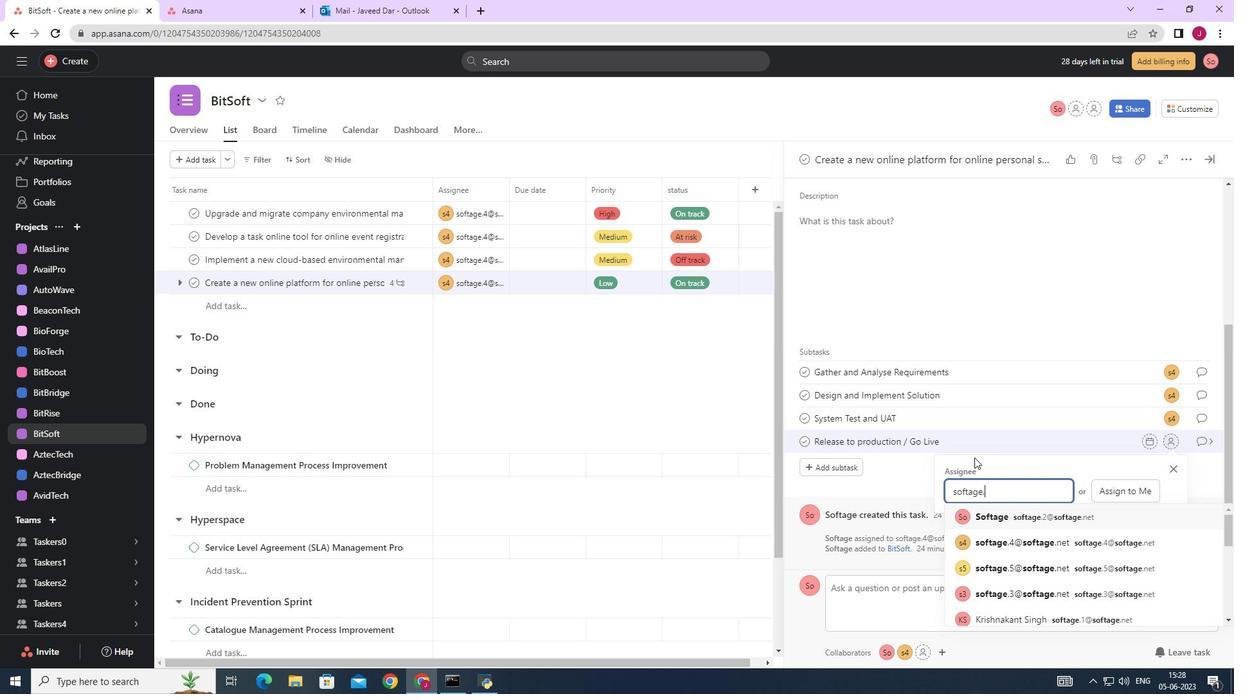 
Action: Mouse moved to (996, 517)
Screenshot: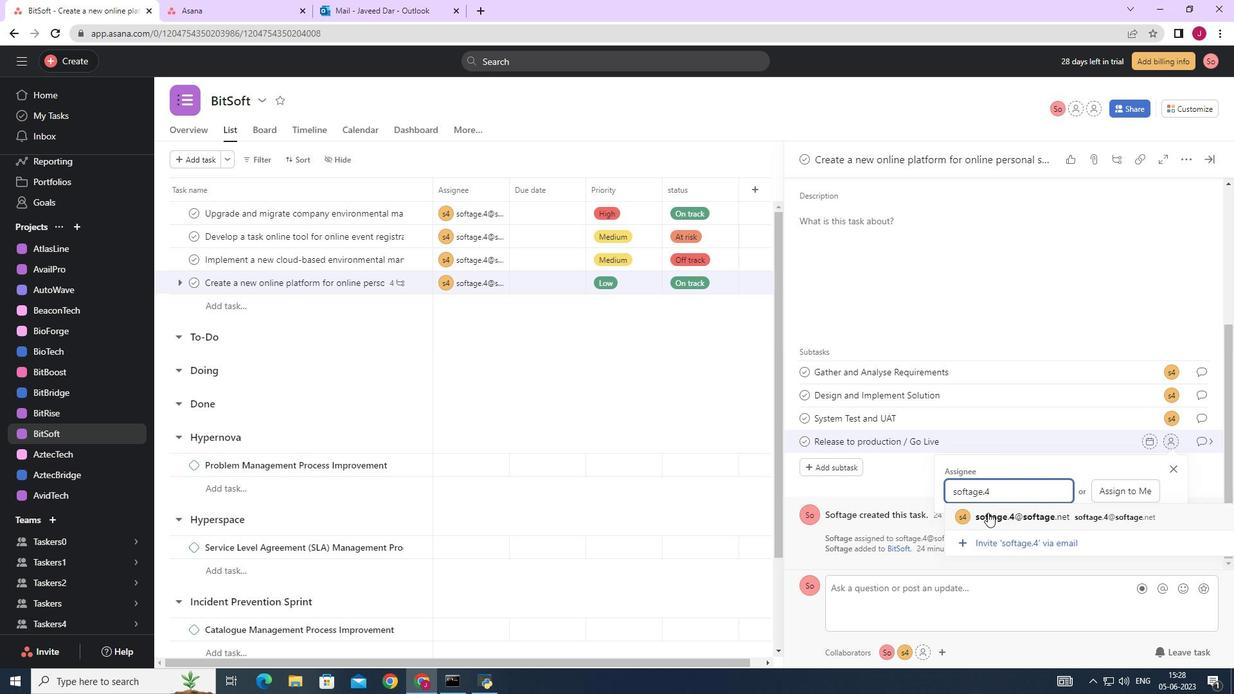 
Action: Mouse pressed left at (996, 517)
Screenshot: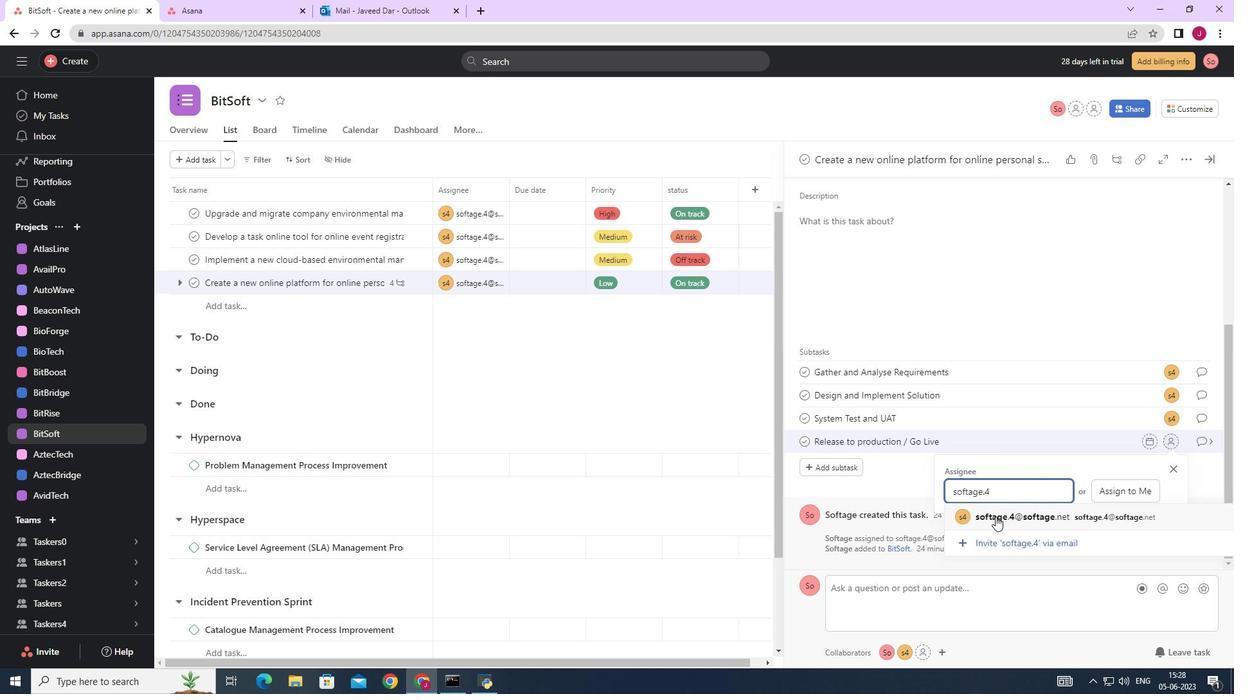 
Action: Mouse moved to (1200, 441)
Screenshot: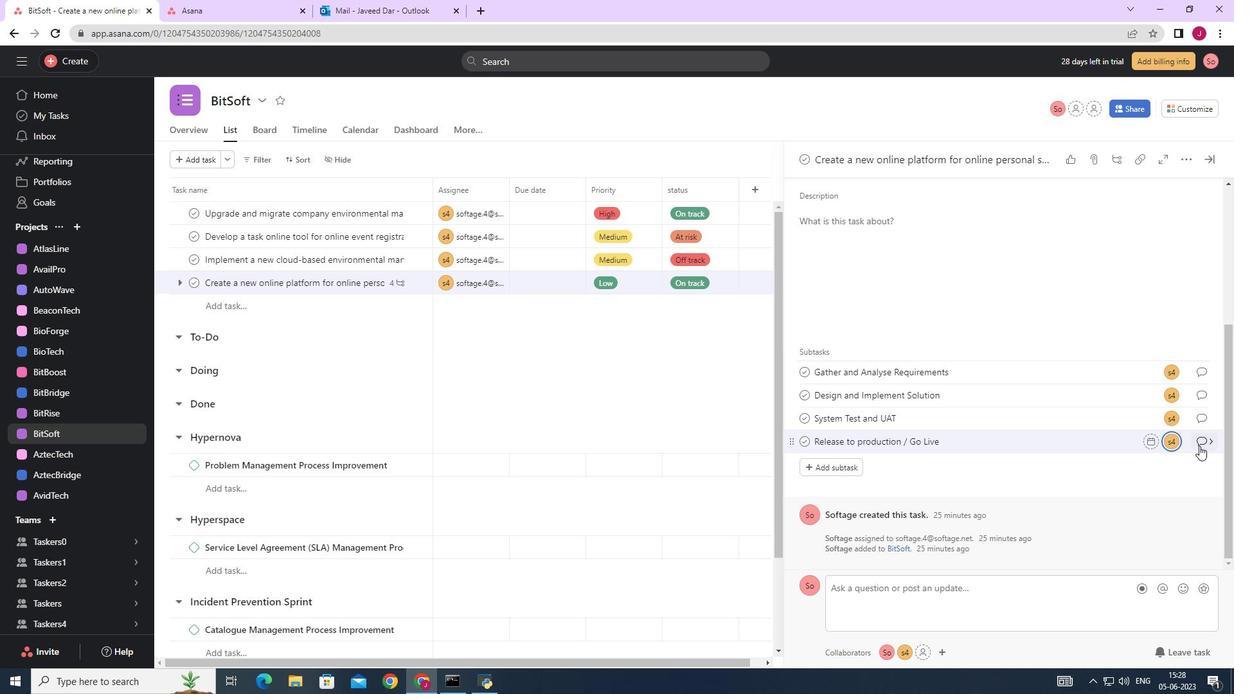 
Action: Mouse pressed left at (1200, 441)
Screenshot: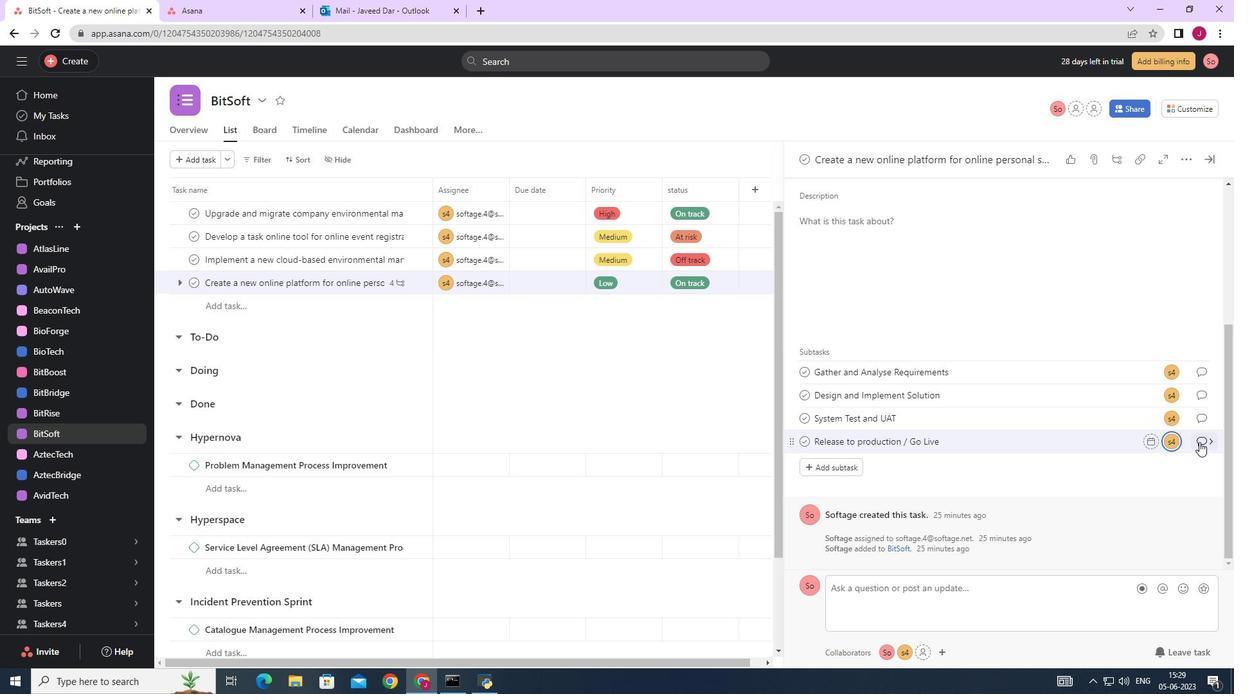 
Action: Mouse moved to (843, 338)
Screenshot: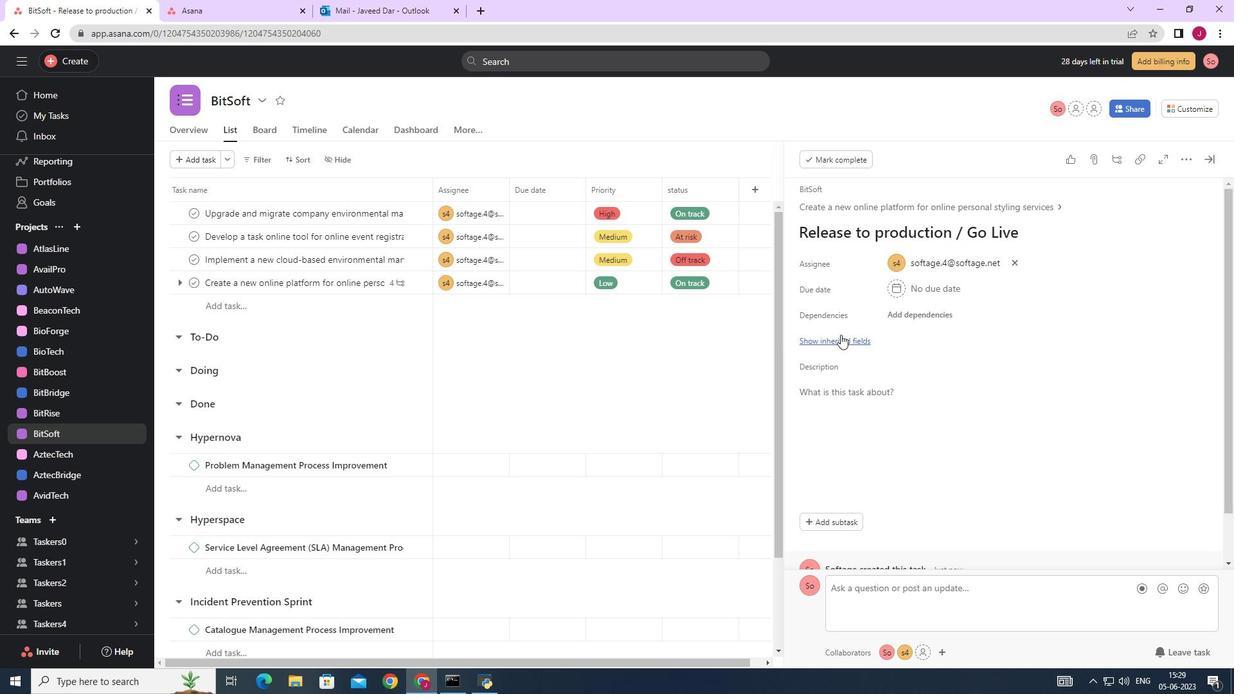 
Action: Mouse pressed left at (843, 338)
Screenshot: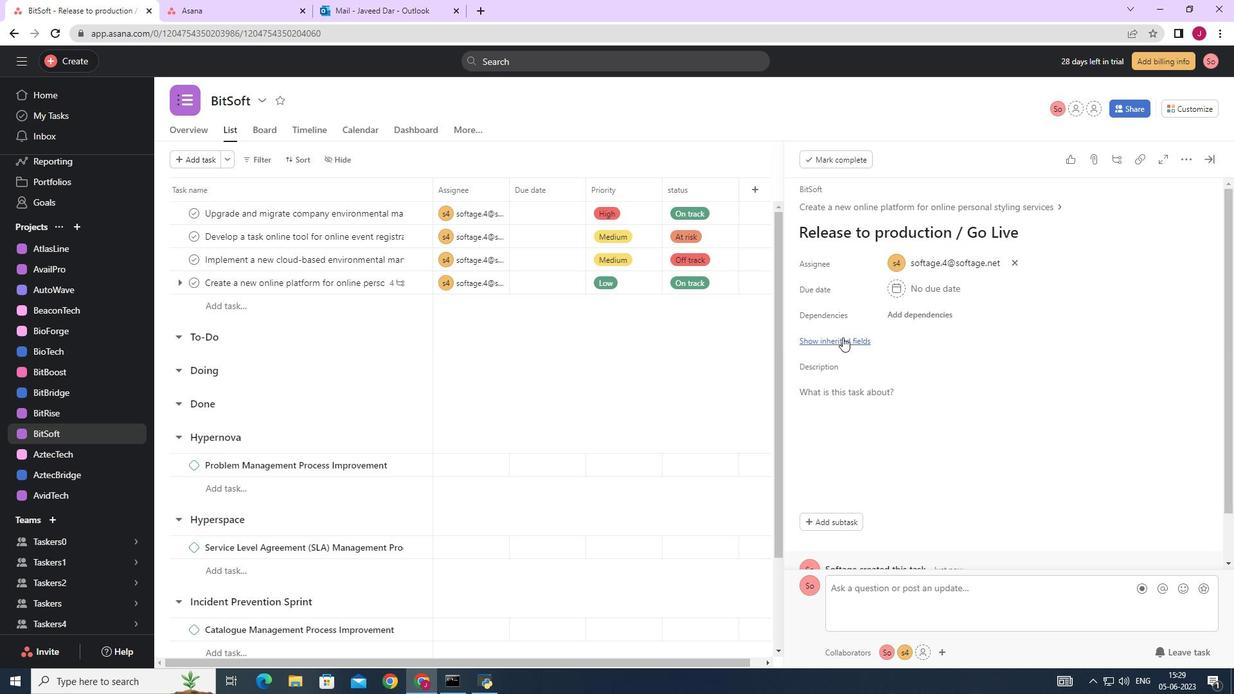 
Action: Mouse moved to (891, 364)
Screenshot: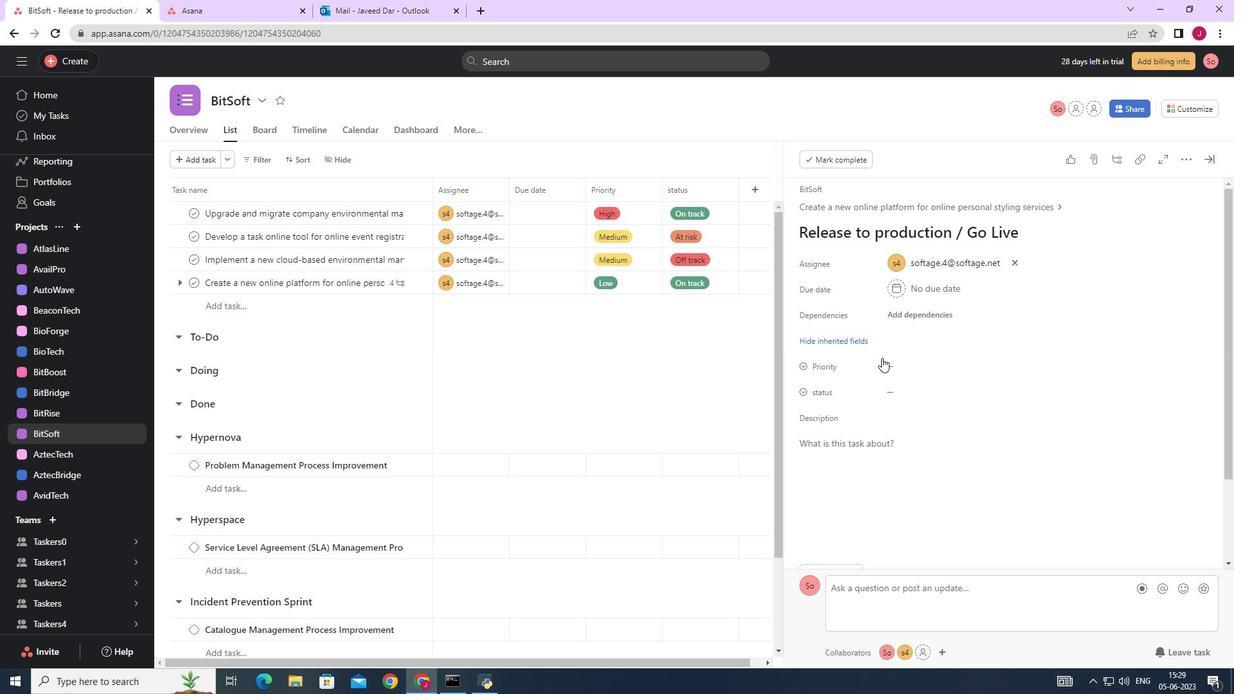 
Action: Mouse pressed left at (891, 364)
Screenshot: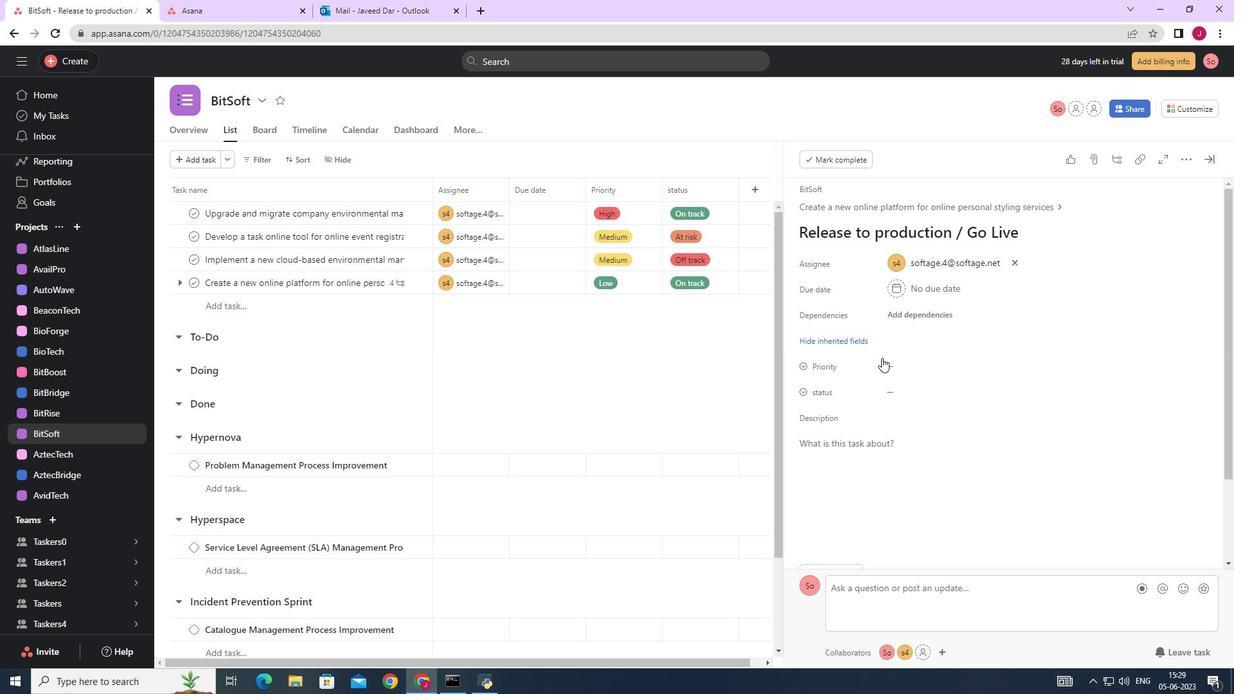 
Action: Mouse moved to (927, 417)
Screenshot: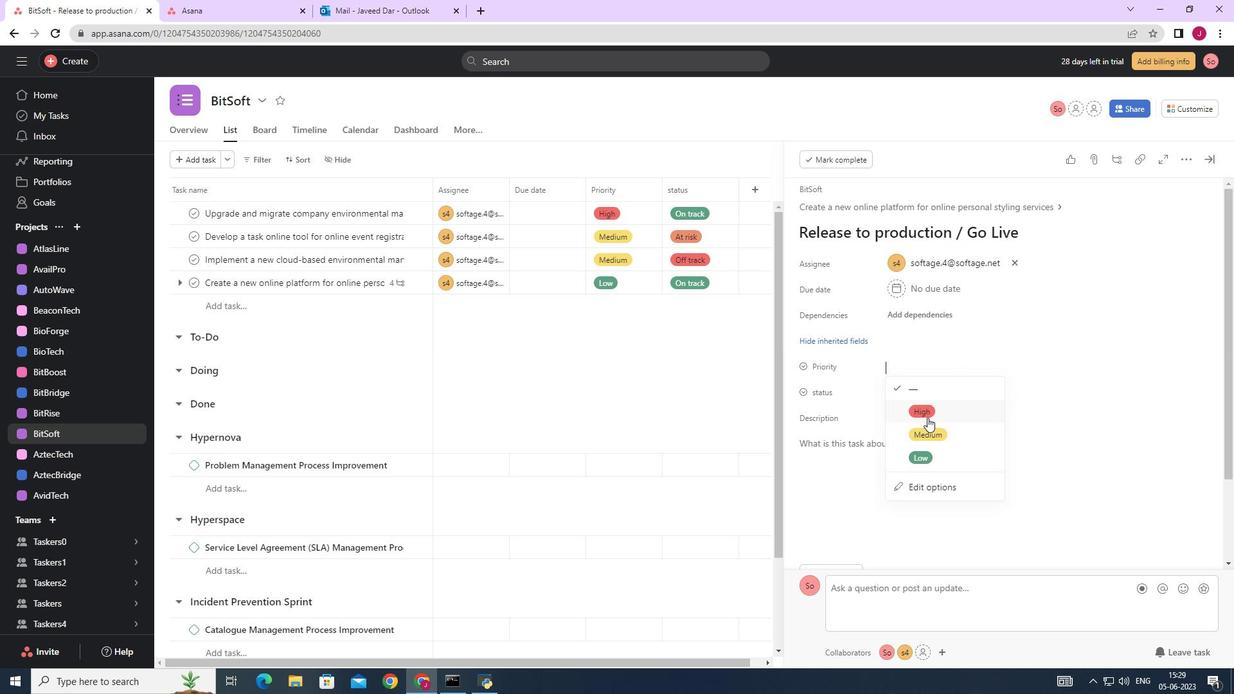 
Action: Key pressed `
Screenshot: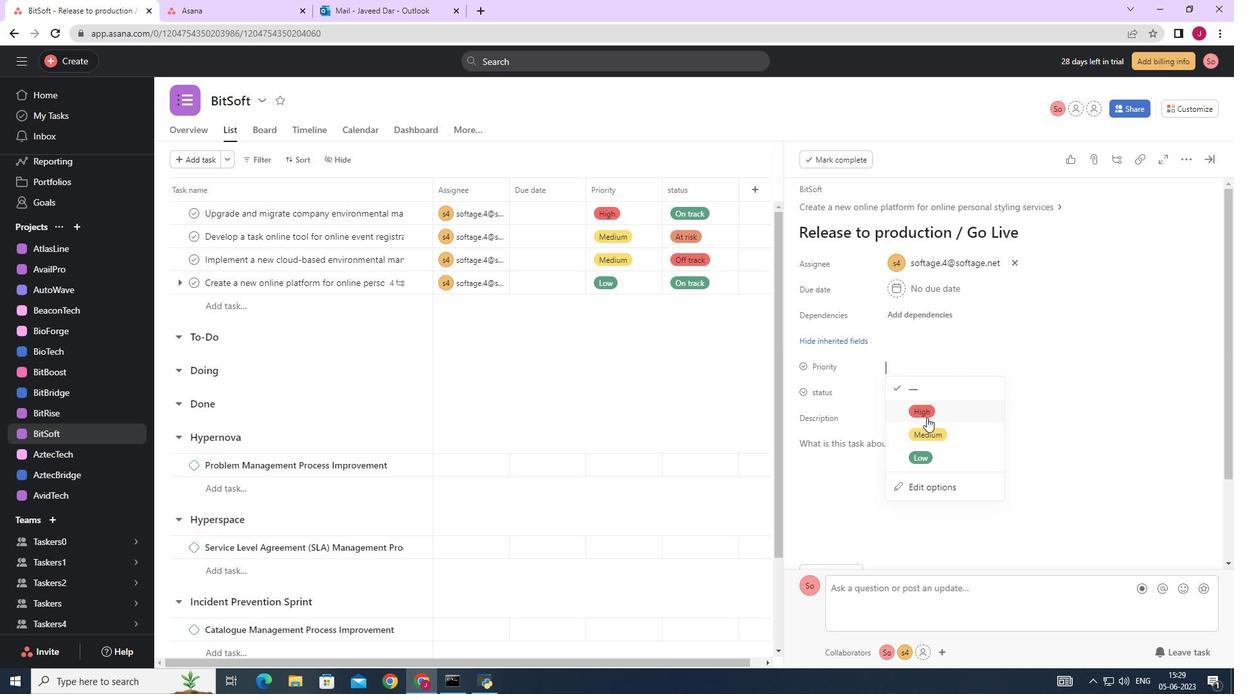 
Action: Mouse moved to (874, 343)
Screenshot: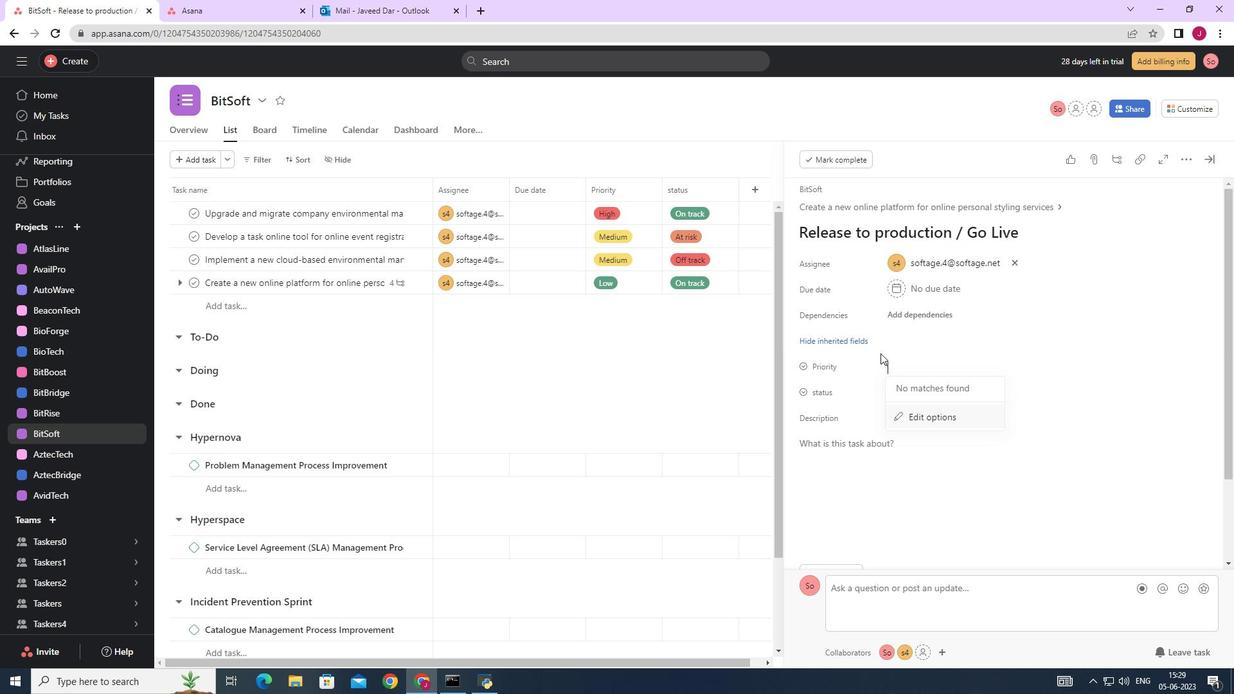
Action: Mouse pressed left at (874, 343)
Screenshot: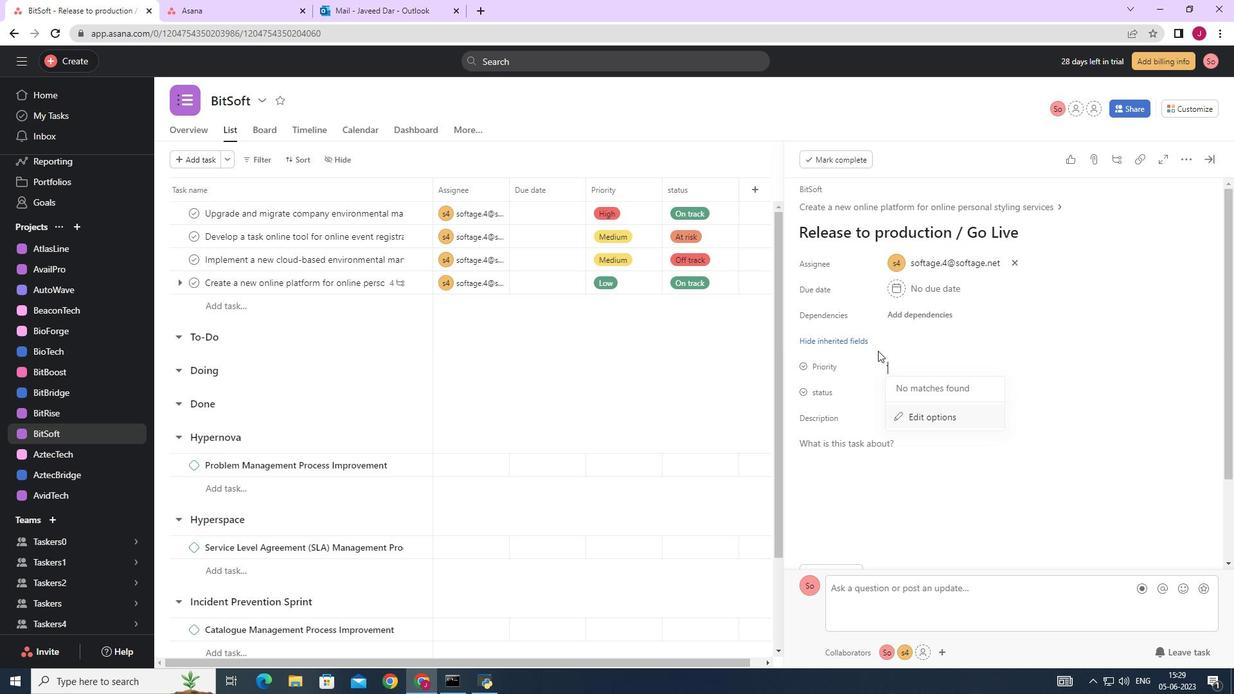 
Action: Mouse moved to (854, 344)
Screenshot: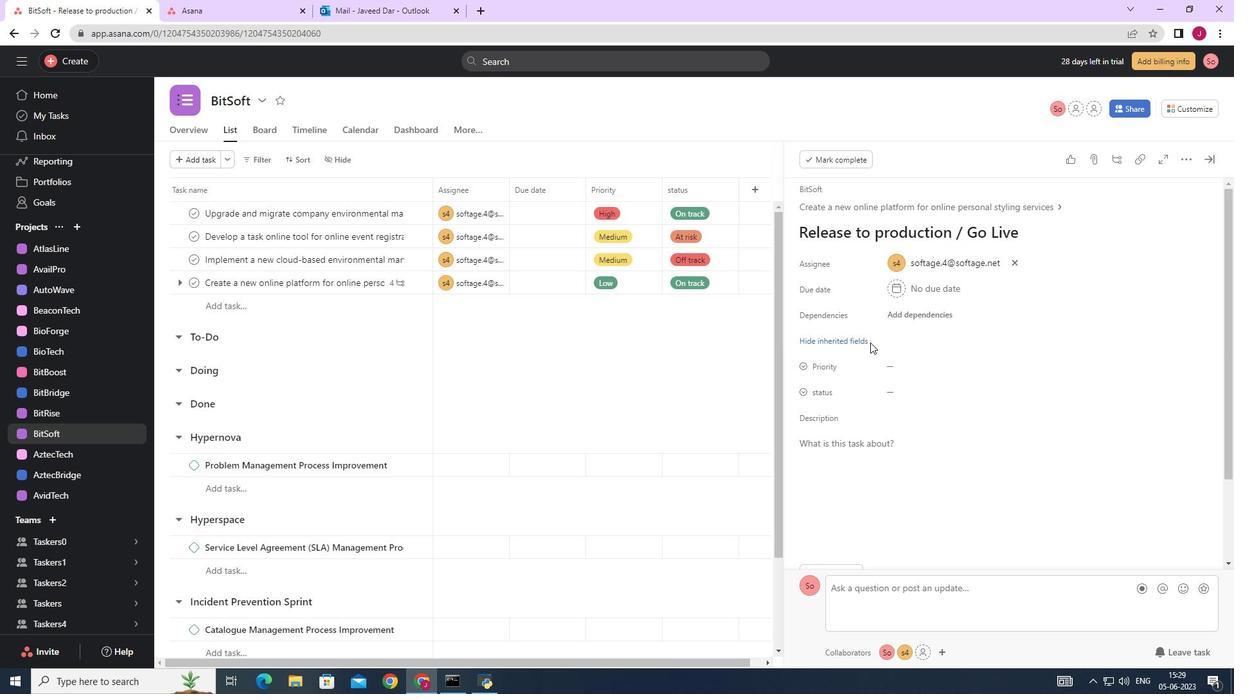 
Action: Mouse pressed left at (854, 344)
Screenshot: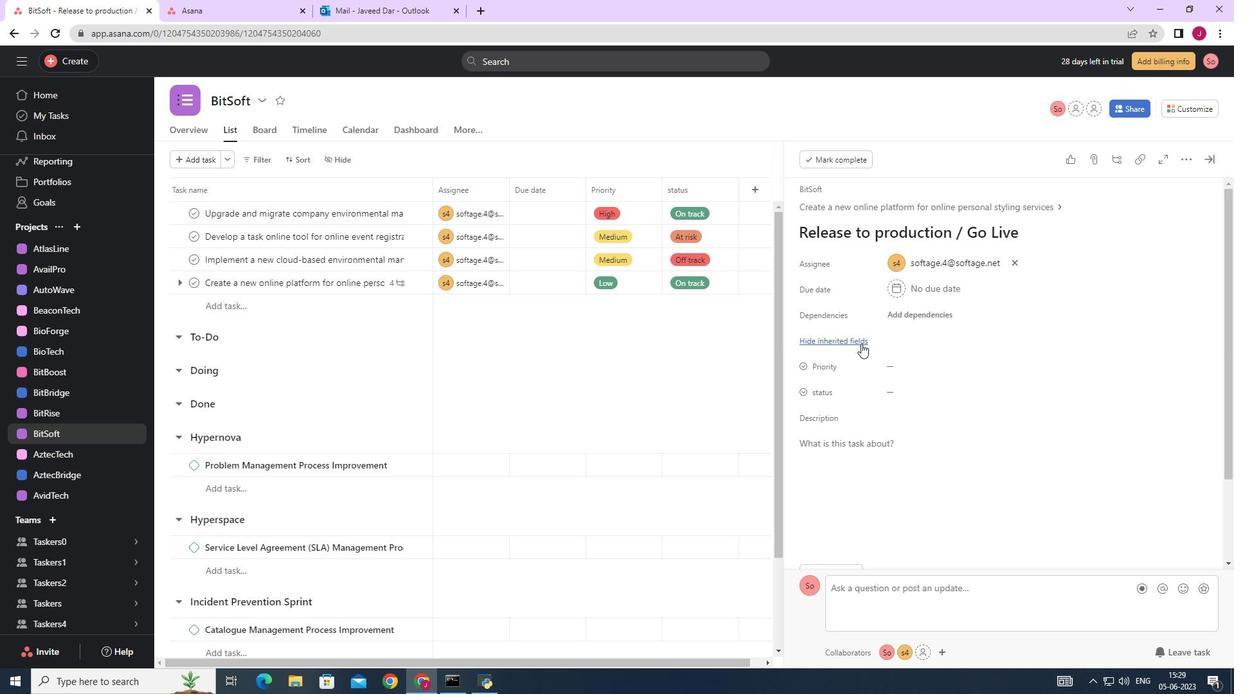 
Action: Mouse moved to (846, 342)
Screenshot: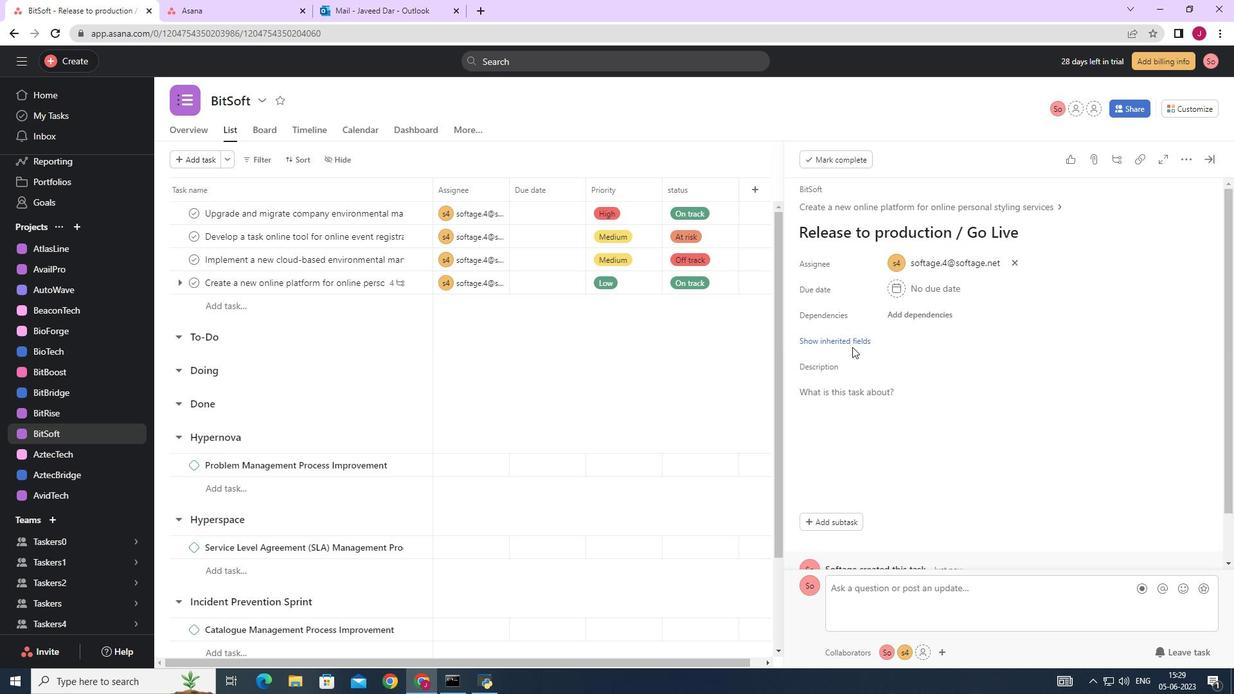 
Action: Mouse pressed left at (846, 342)
Screenshot: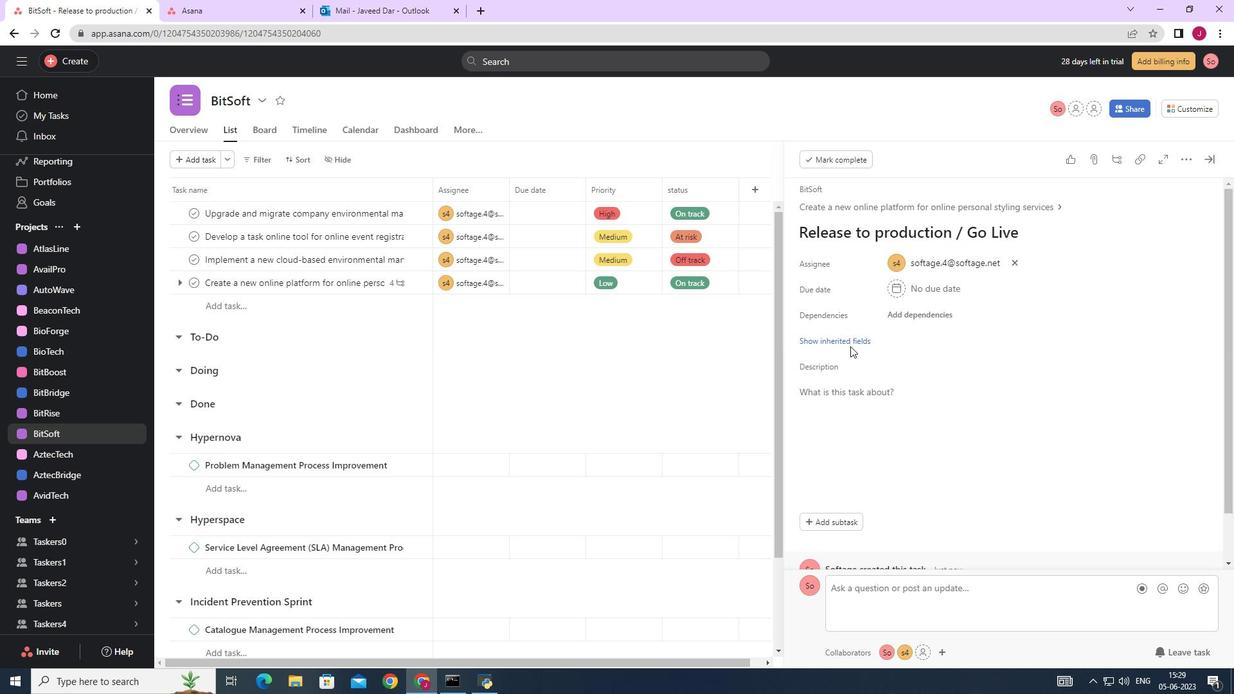 
Action: Mouse moved to (902, 366)
Screenshot: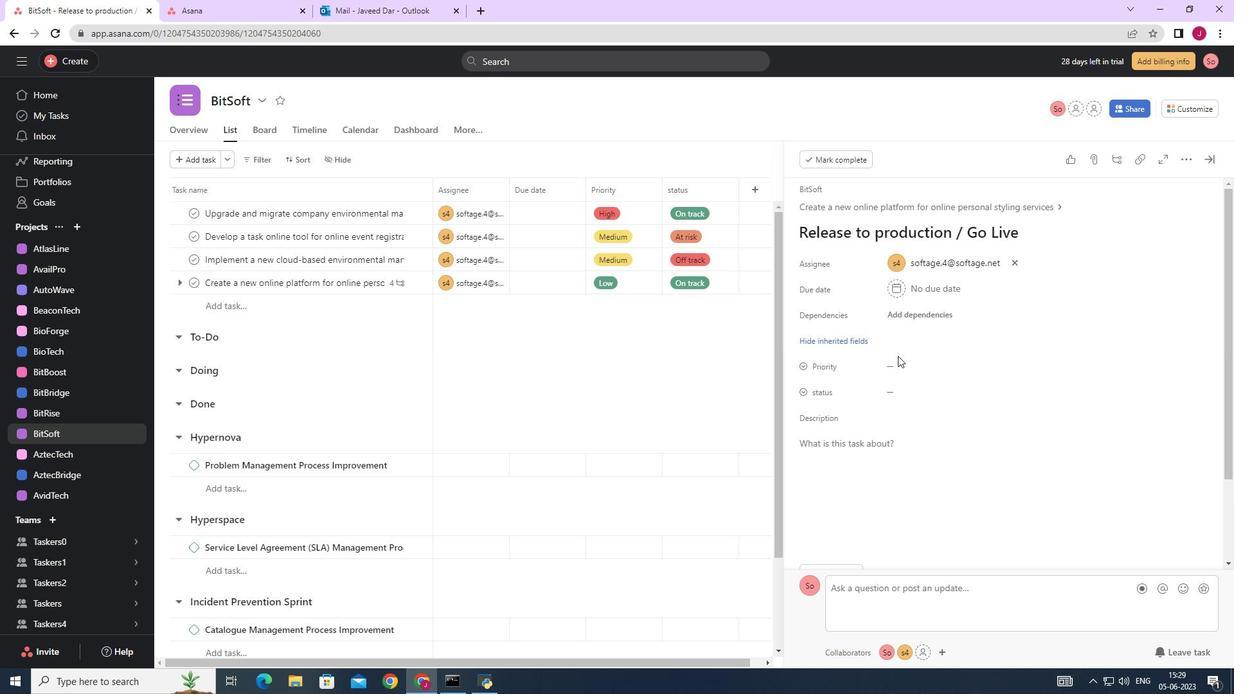 
Action: Mouse pressed left at (902, 366)
Screenshot: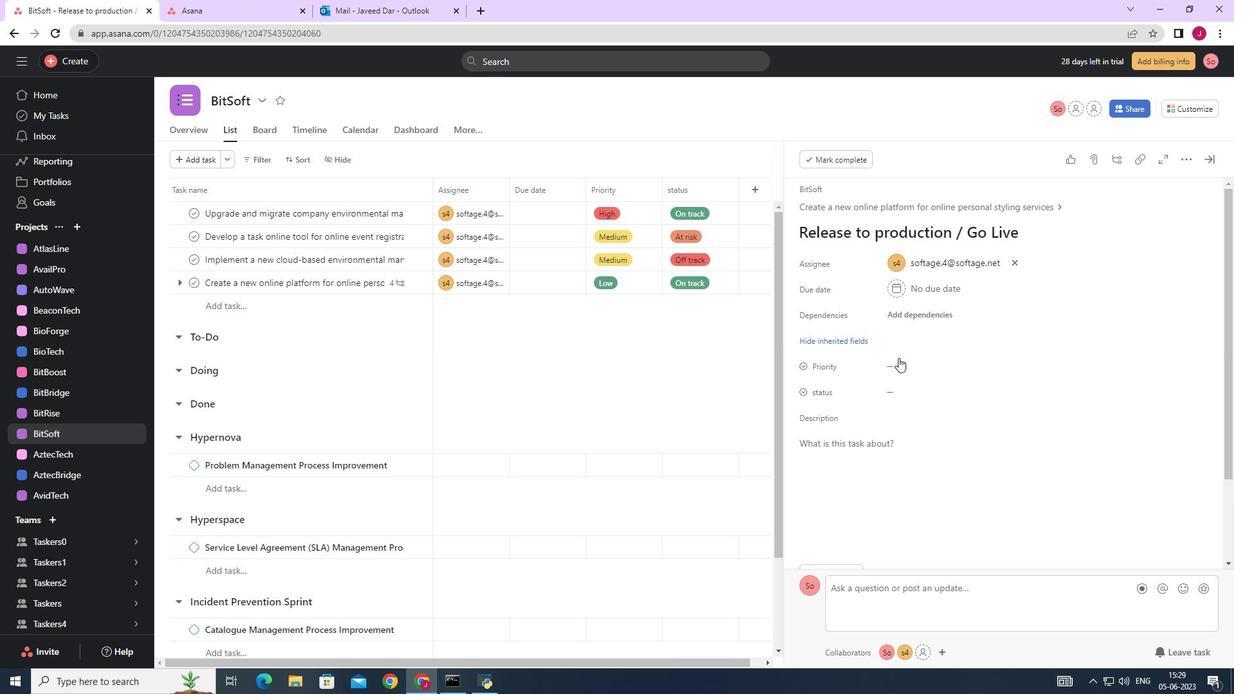 
Action: Mouse moved to (929, 411)
Screenshot: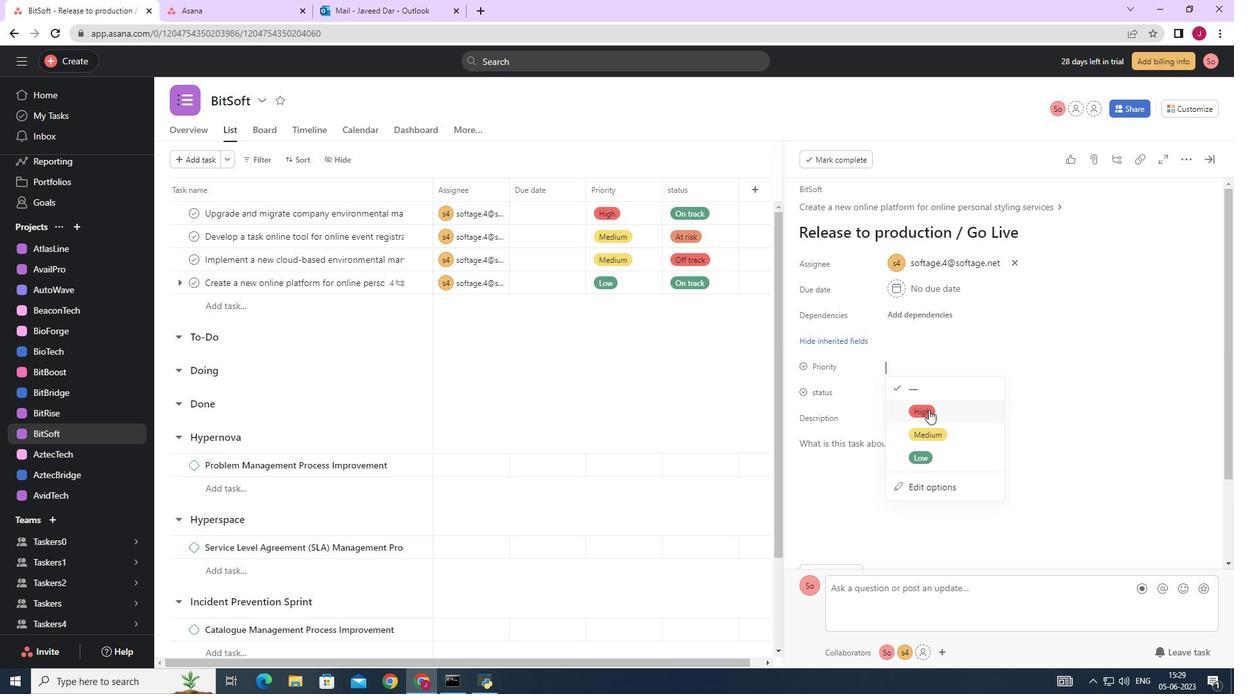 
Action: Mouse pressed left at (929, 411)
Screenshot: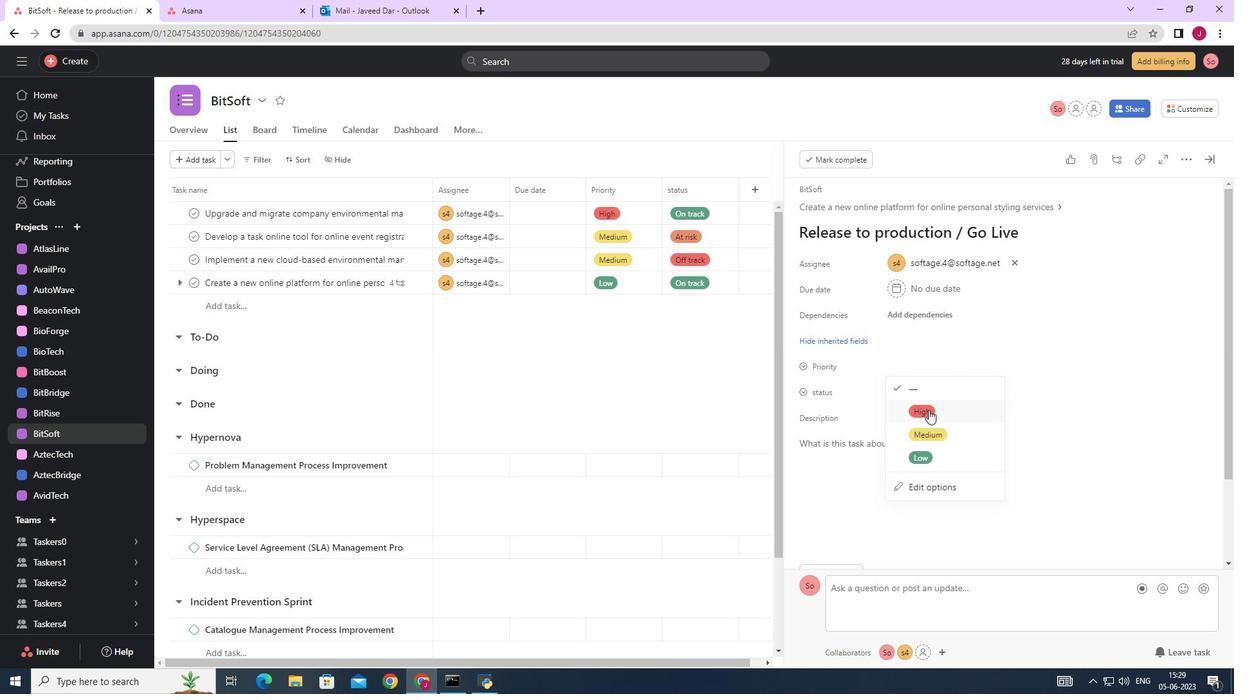 
Action: Mouse moved to (870, 389)
Screenshot: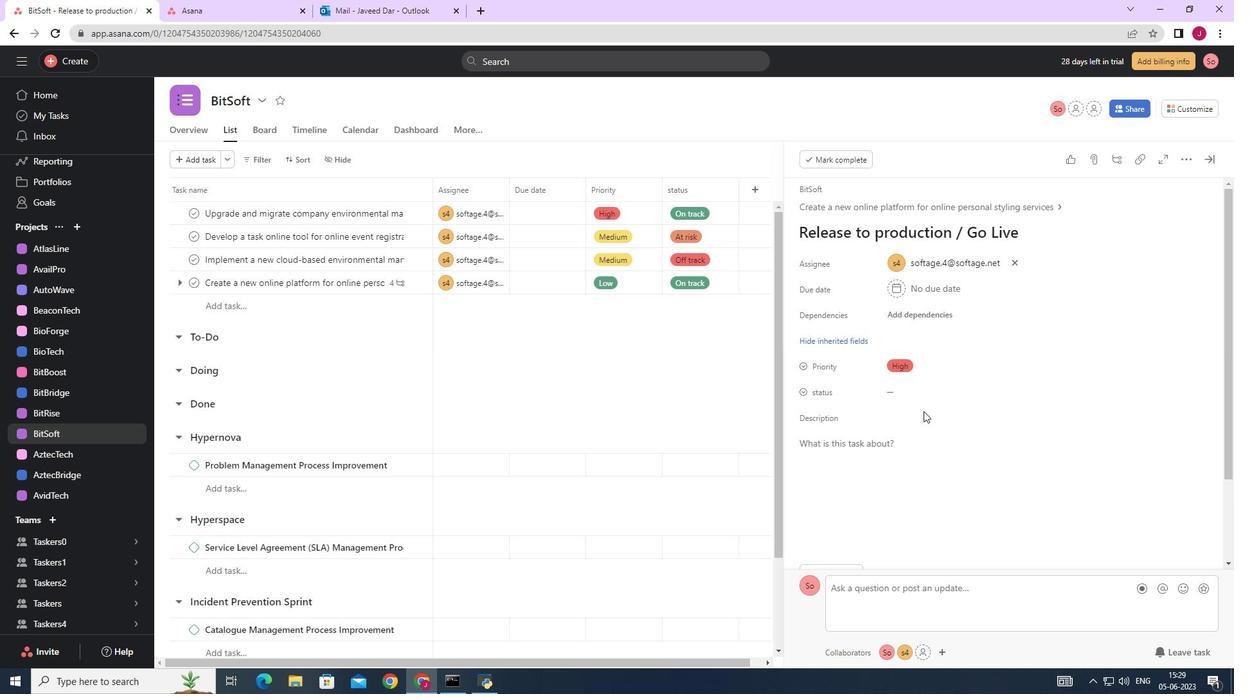 
Action: Mouse pressed left at (870, 389)
Screenshot: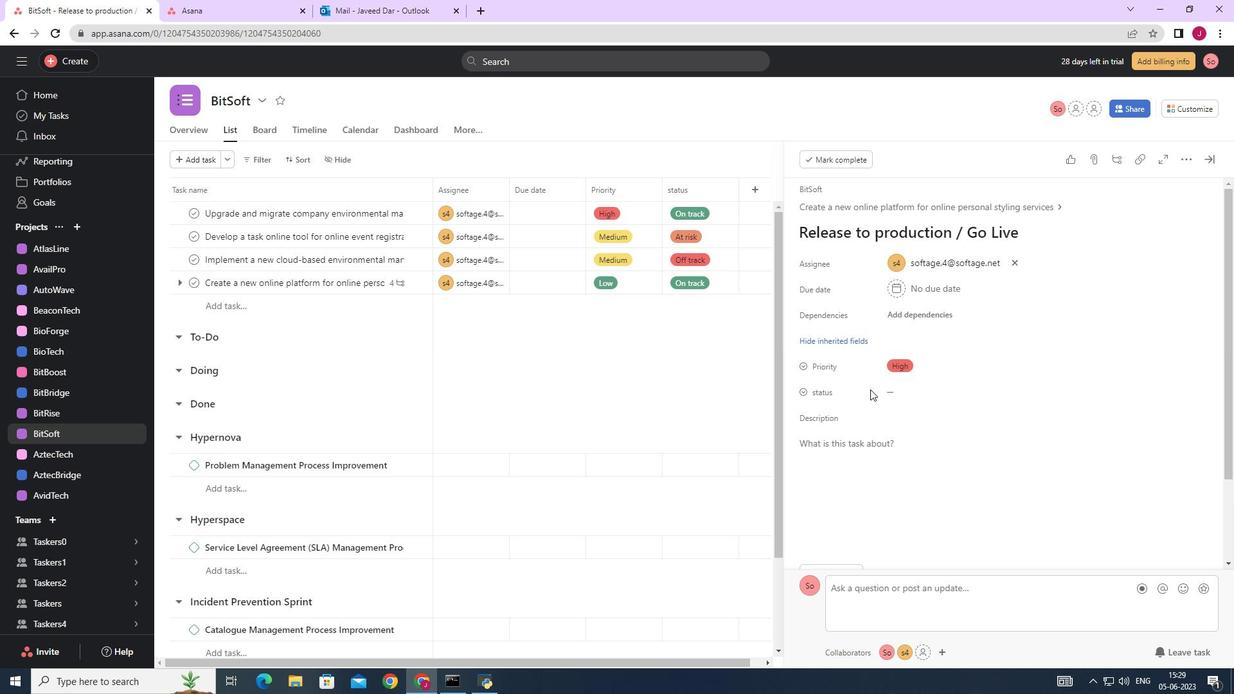
Action: Mouse moved to (904, 393)
Screenshot: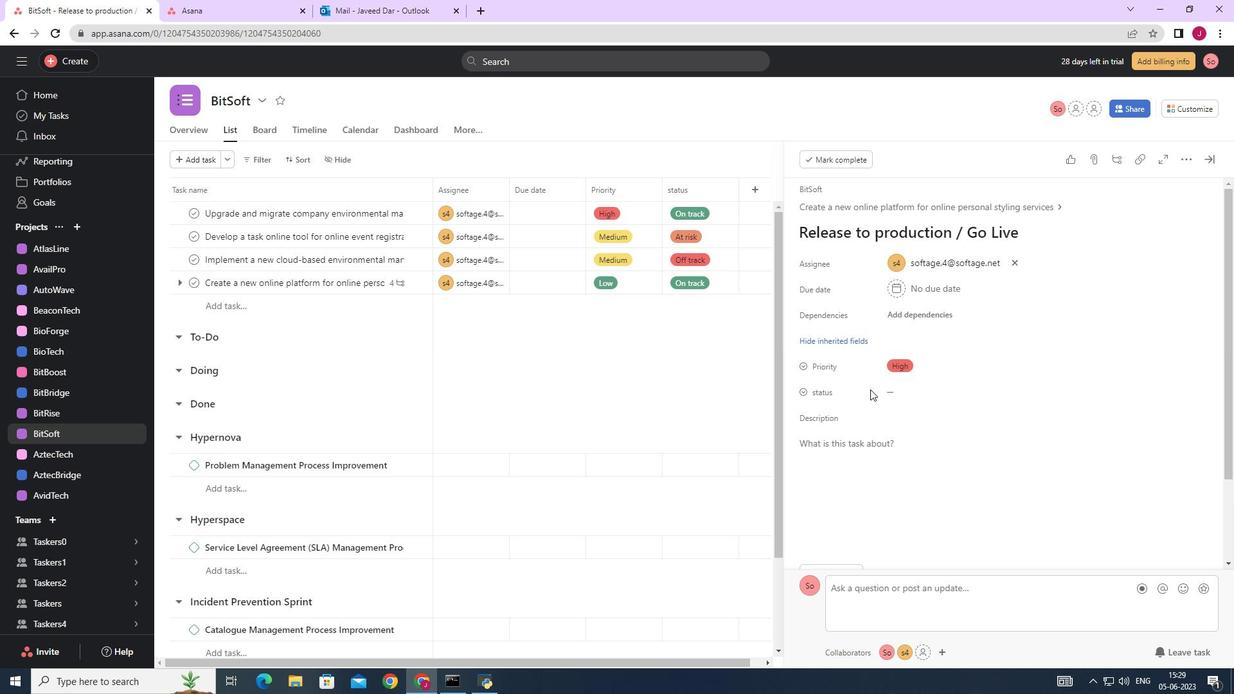 
Action: Mouse pressed left at (904, 393)
Screenshot: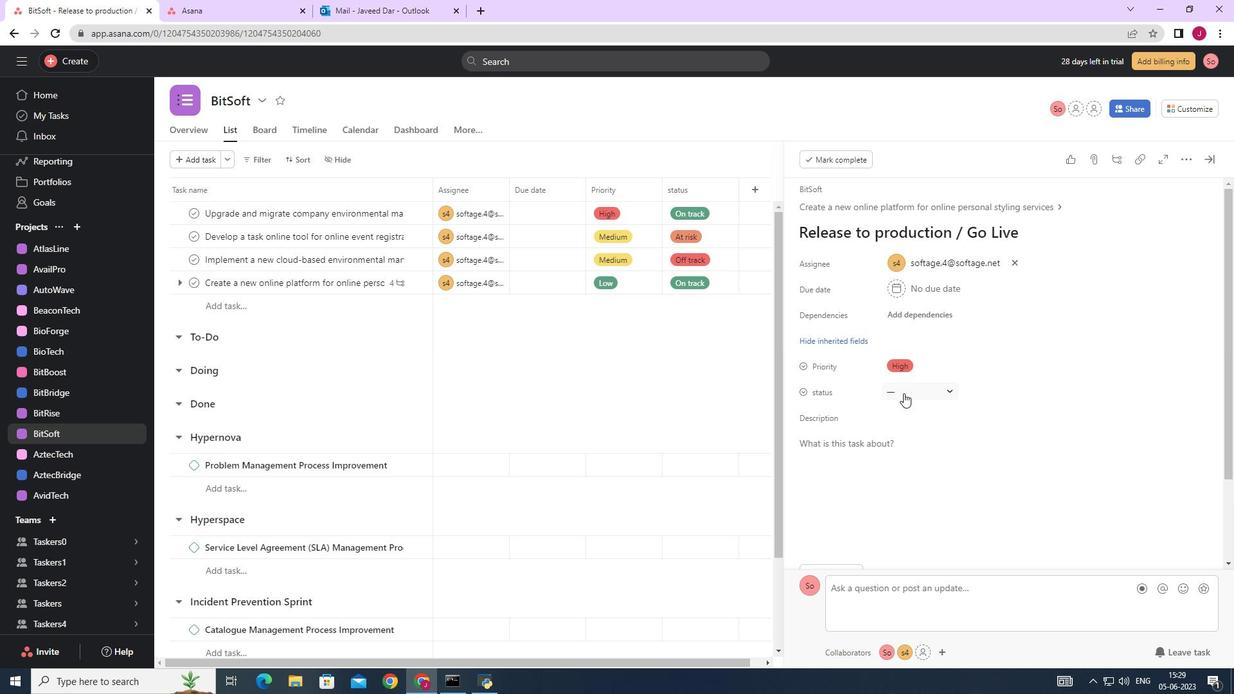 
Action: Mouse moved to (927, 507)
Screenshot: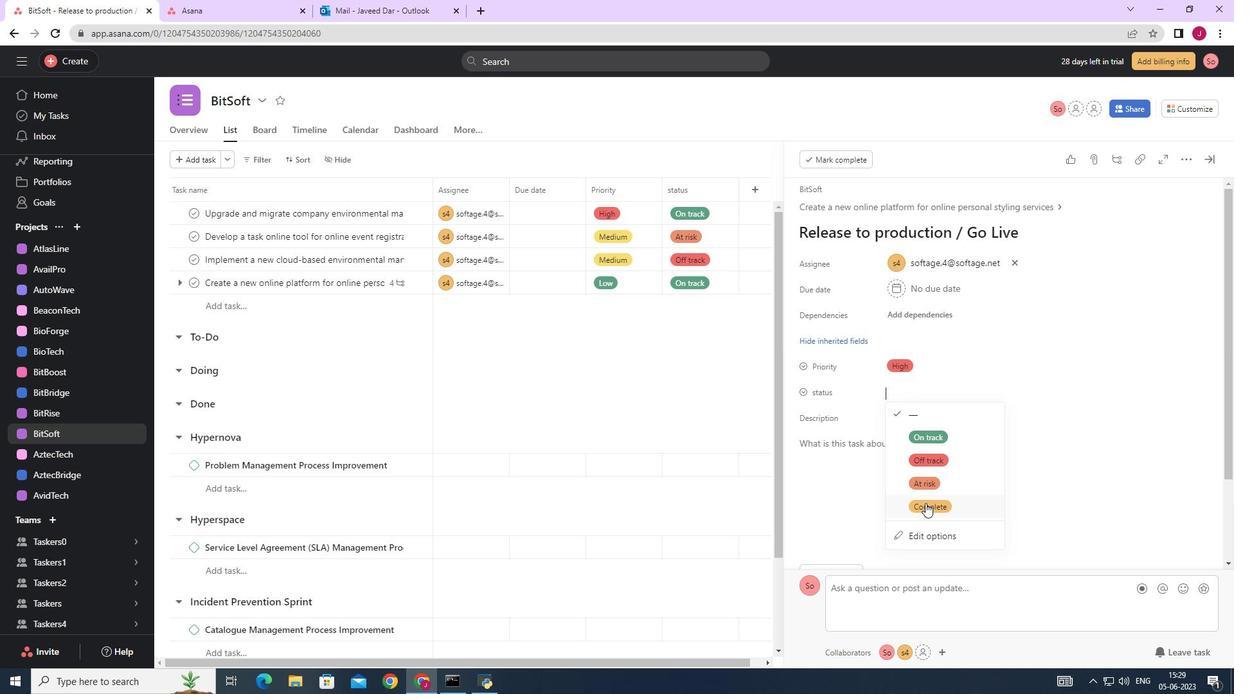 
Action: Mouse pressed left at (927, 507)
Screenshot: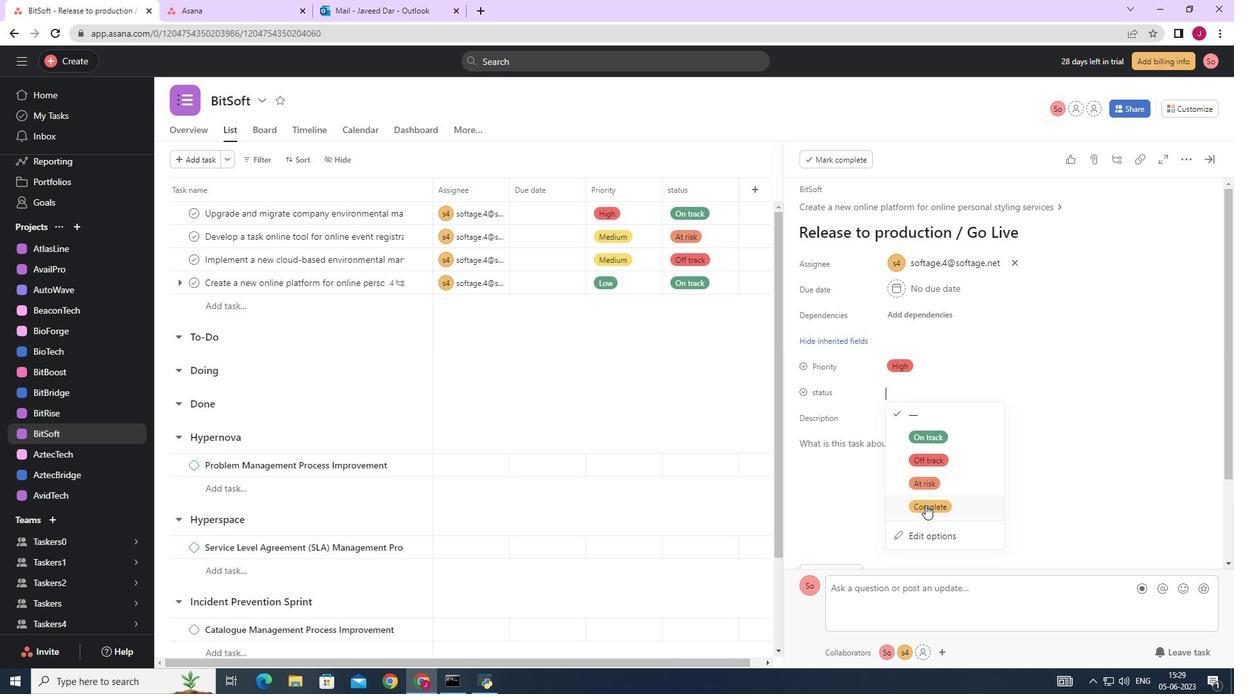 
Action: Mouse moved to (1209, 161)
Screenshot: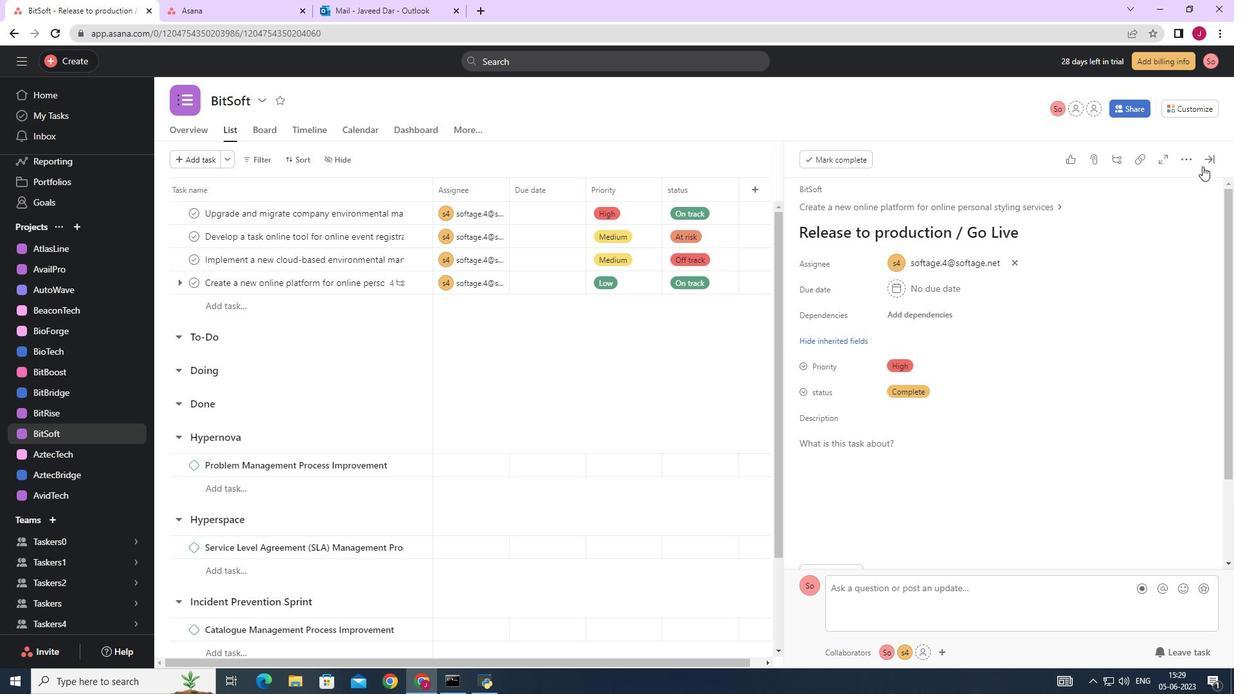 
Action: Mouse pressed left at (1209, 161)
Screenshot: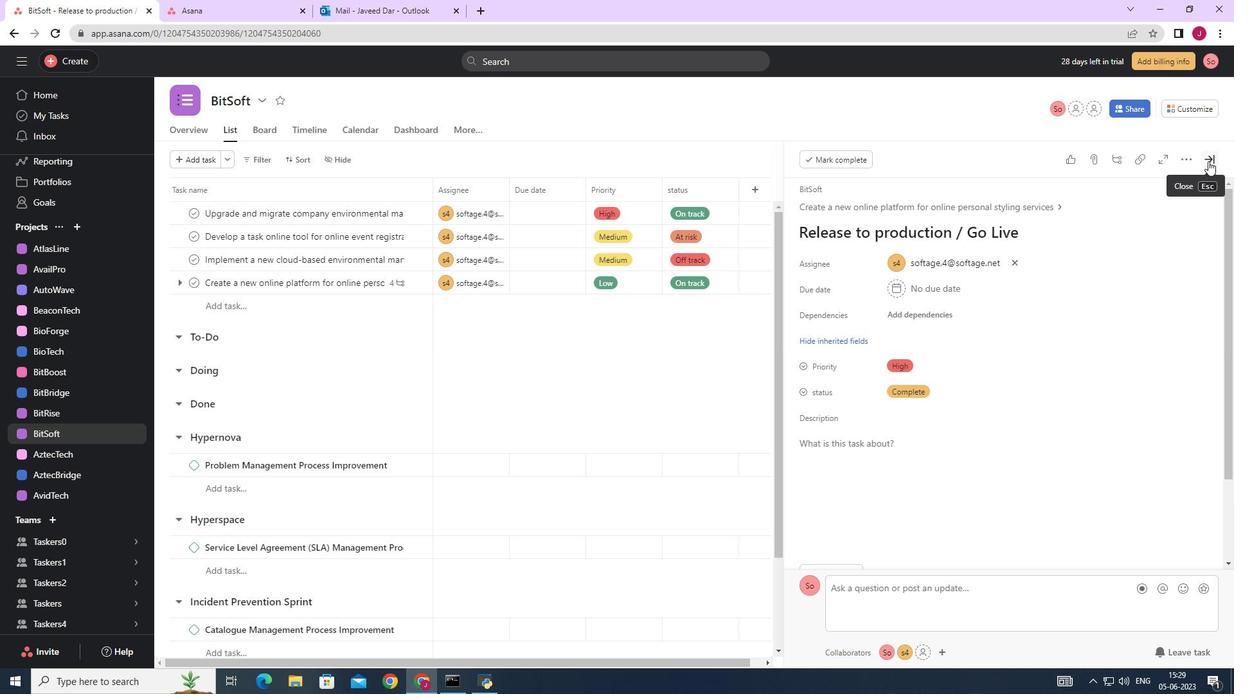 
Action: Mouse moved to (1171, 177)
Screenshot: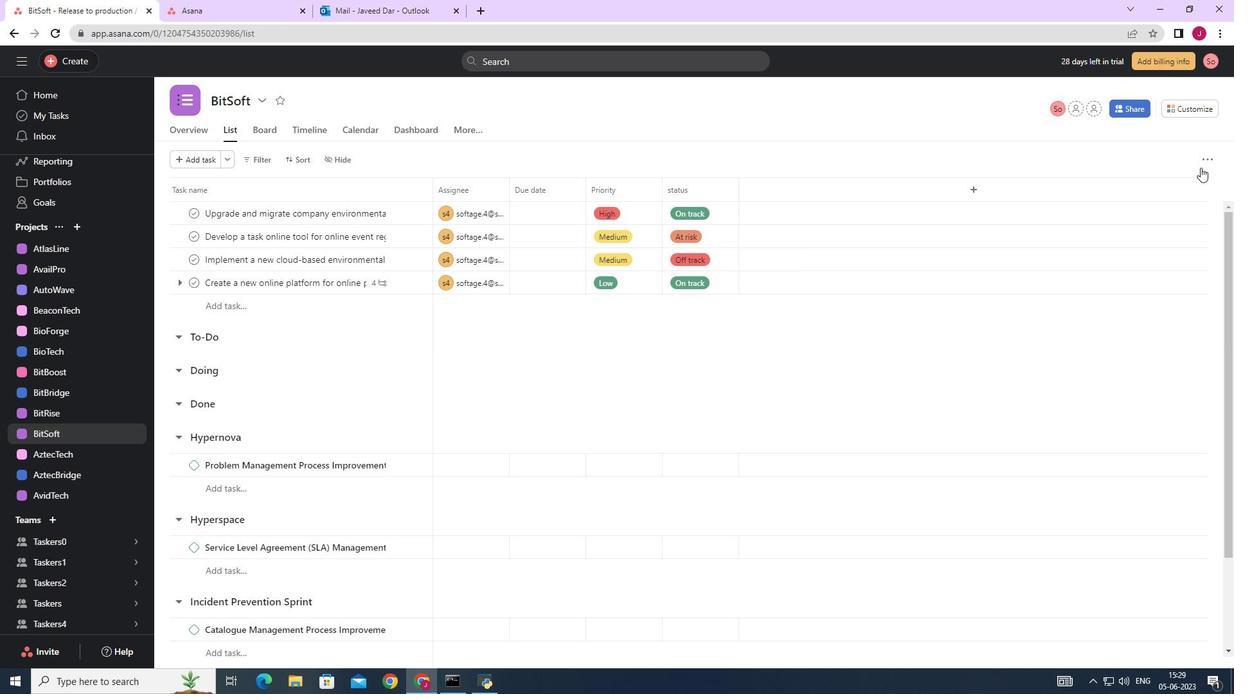 
